 Task: Find a one-way flight from Kalispell to Rock Springs for 9 passengers in economy class on August 5, and apply relevant filters.
Action: Mouse moved to (287, 286)
Screenshot: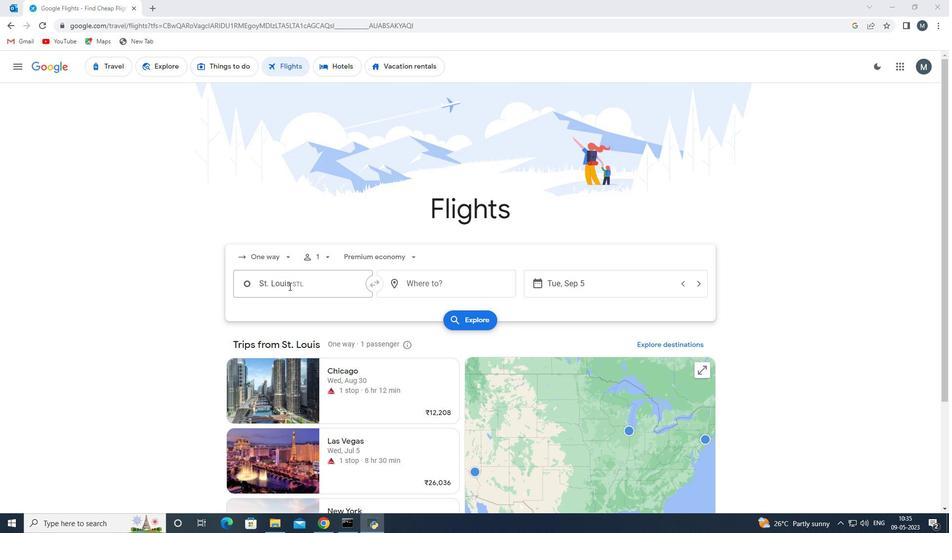 
Action: Mouse pressed left at (287, 286)
Screenshot: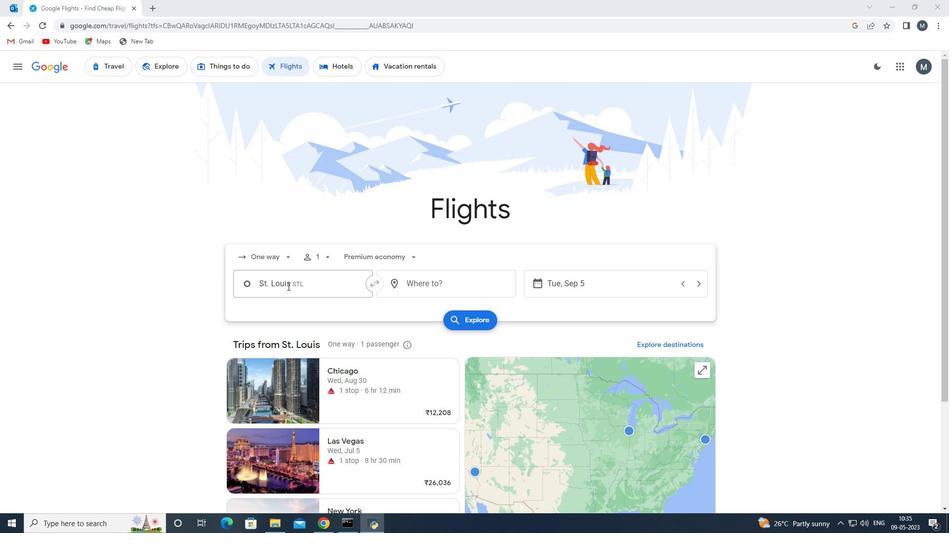 
Action: Mouse moved to (284, 263)
Screenshot: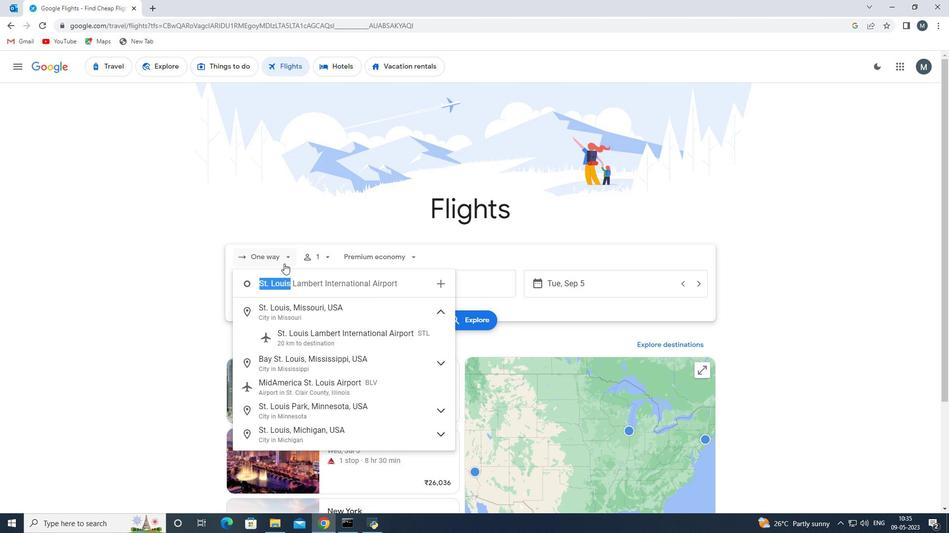 
Action: Mouse pressed left at (284, 263)
Screenshot: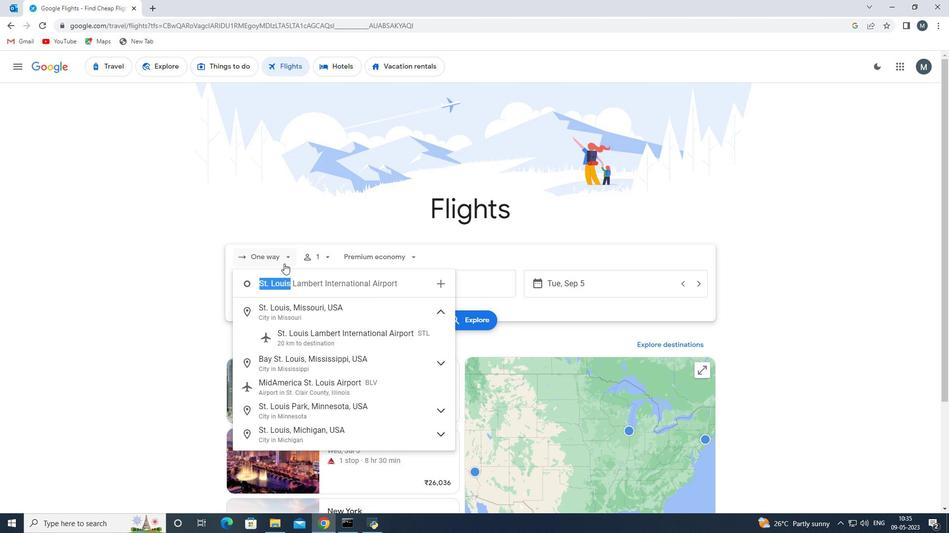 
Action: Mouse moved to (282, 306)
Screenshot: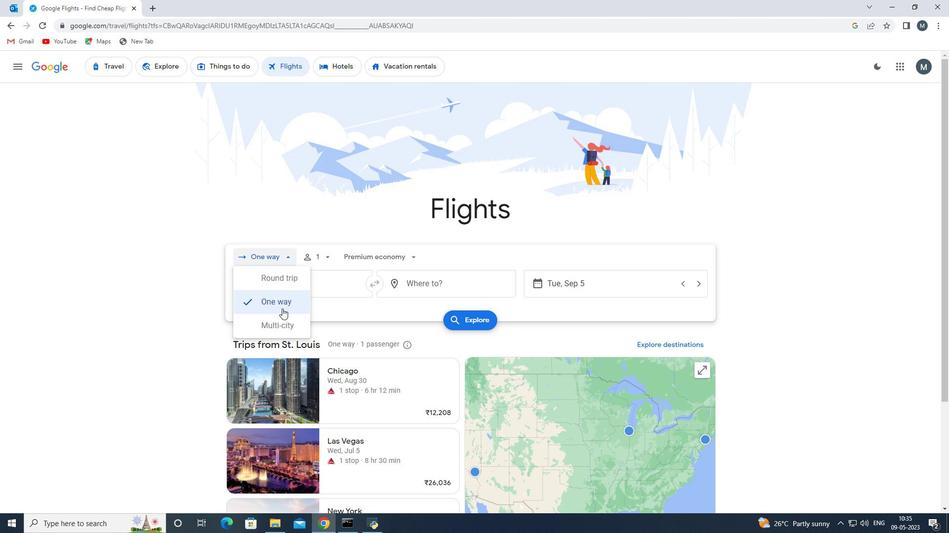 
Action: Mouse pressed left at (282, 306)
Screenshot: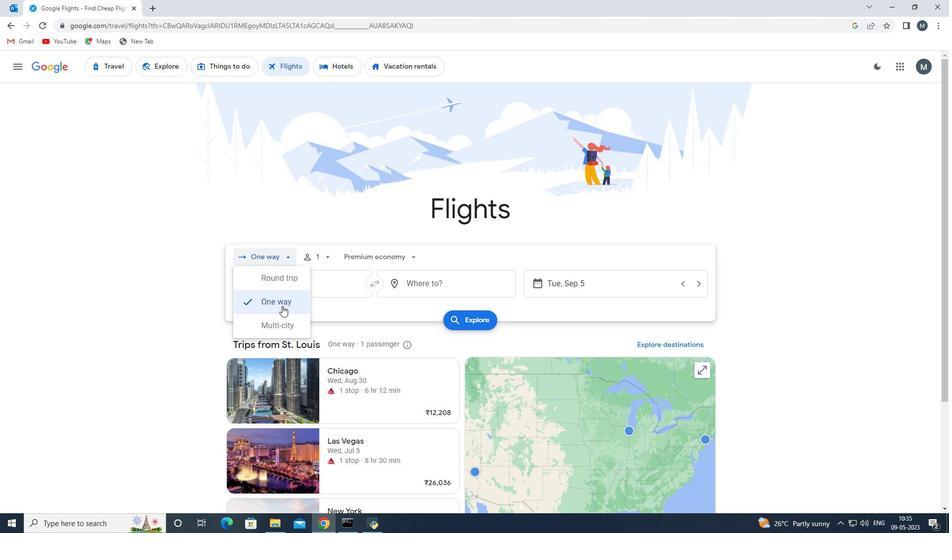 
Action: Mouse moved to (327, 255)
Screenshot: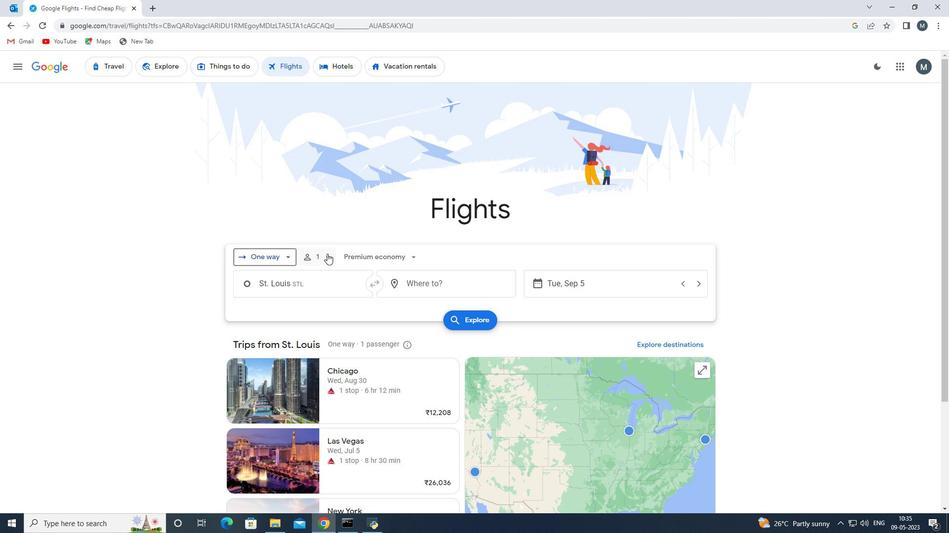 
Action: Mouse pressed left at (327, 255)
Screenshot: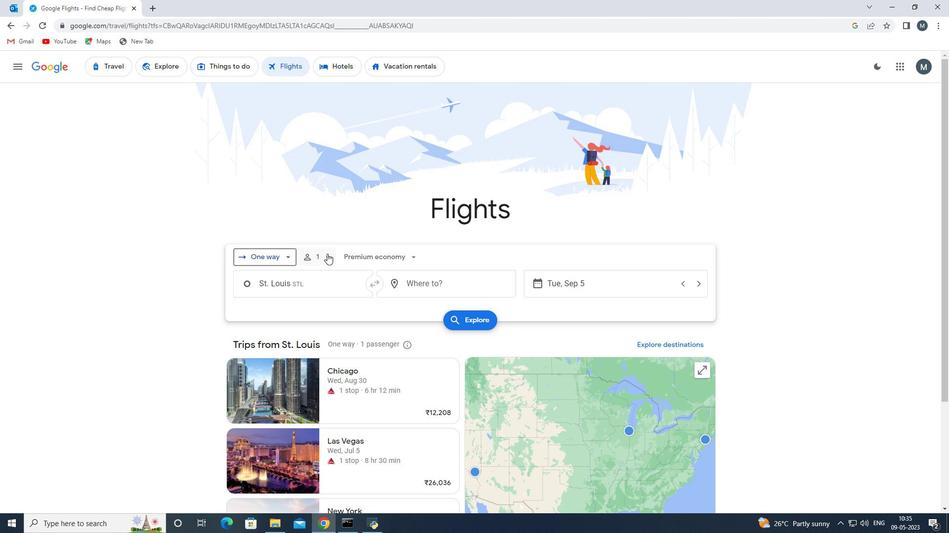 
Action: Mouse moved to (409, 283)
Screenshot: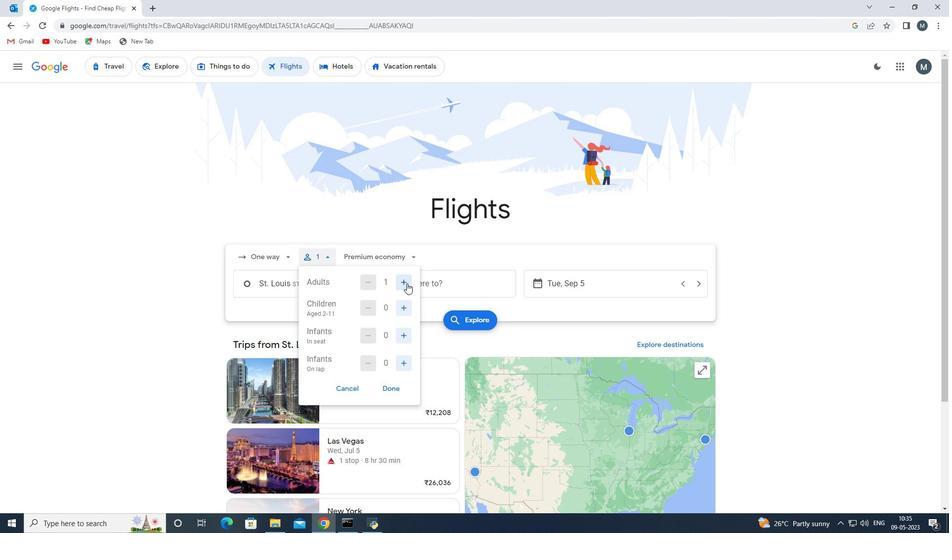 
Action: Mouse pressed left at (409, 283)
Screenshot: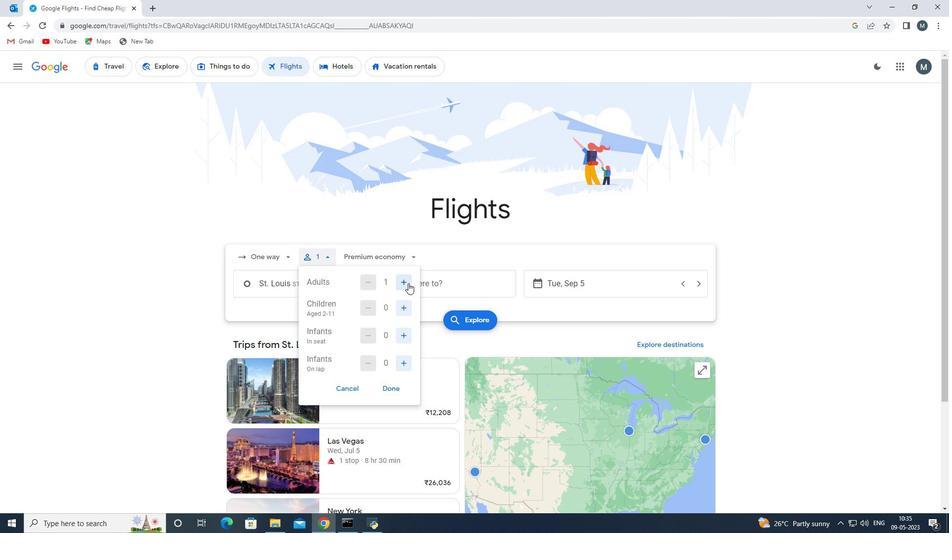 
Action: Mouse pressed left at (409, 283)
Screenshot: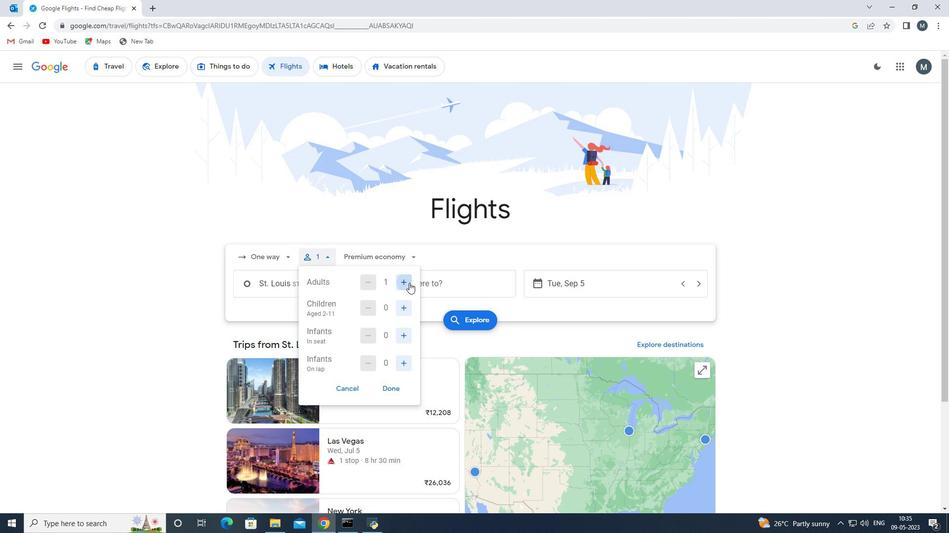 
Action: Mouse pressed left at (409, 283)
Screenshot: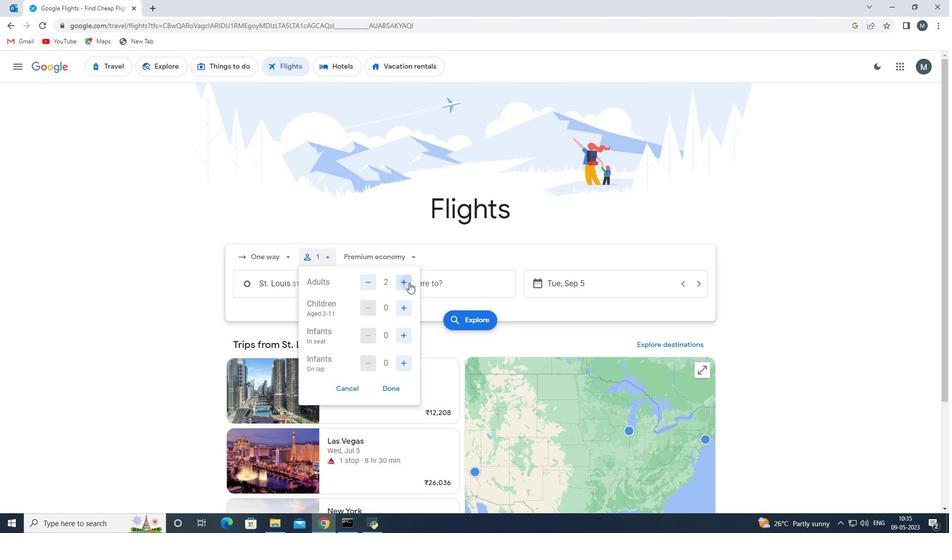 
Action: Mouse moved to (409, 283)
Screenshot: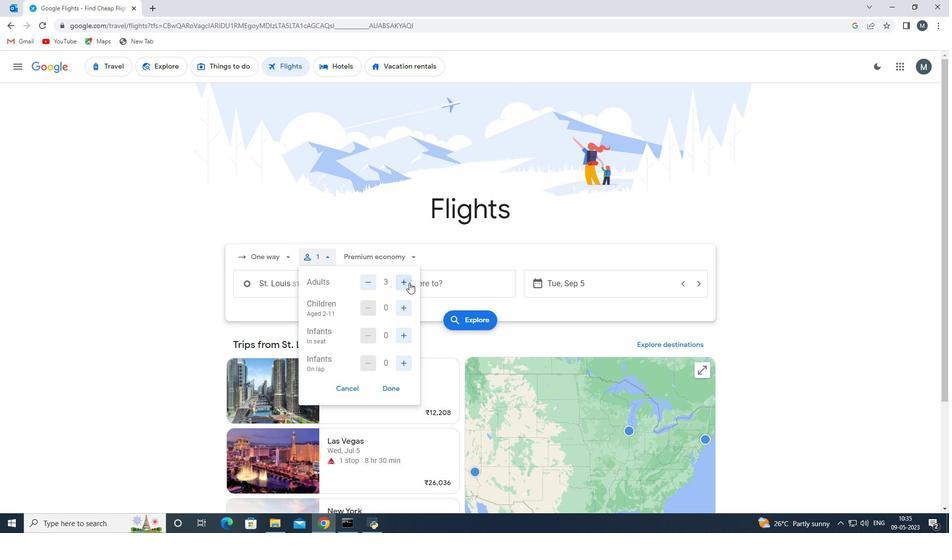 
Action: Mouse pressed left at (409, 283)
Screenshot: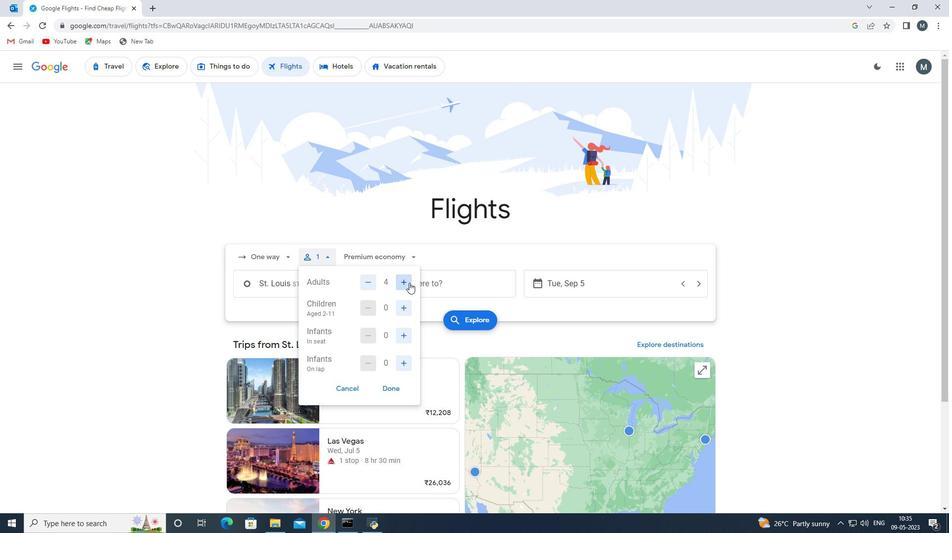 
Action: Mouse moved to (404, 307)
Screenshot: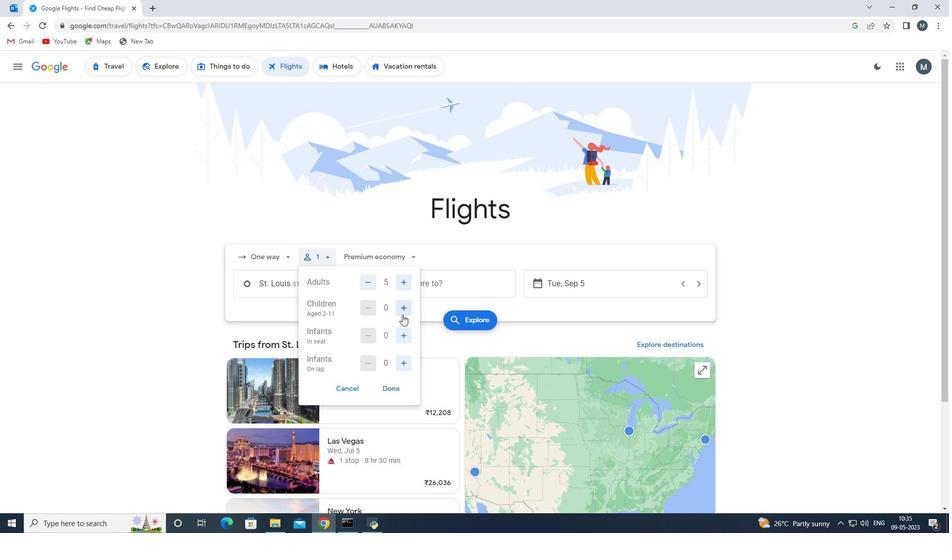 
Action: Mouse pressed left at (404, 307)
Screenshot: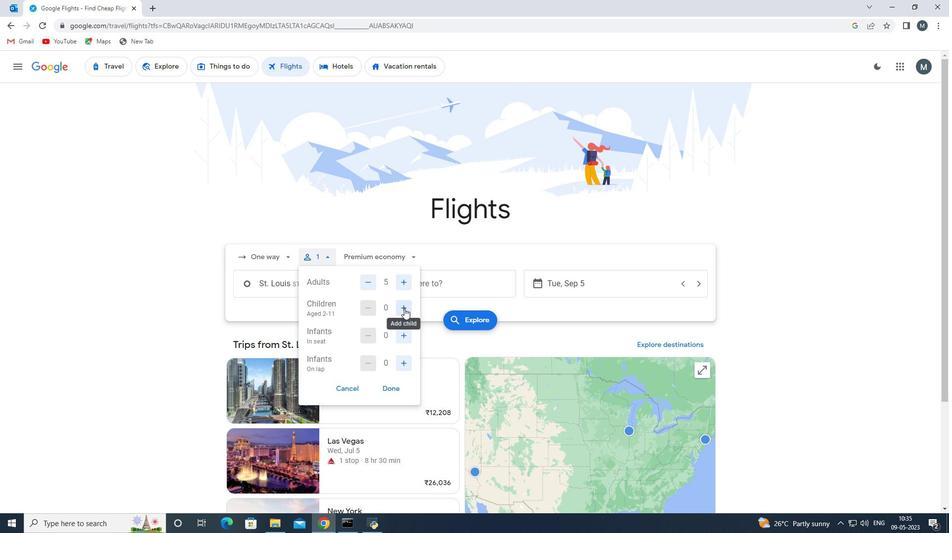 
Action: Mouse pressed left at (404, 307)
Screenshot: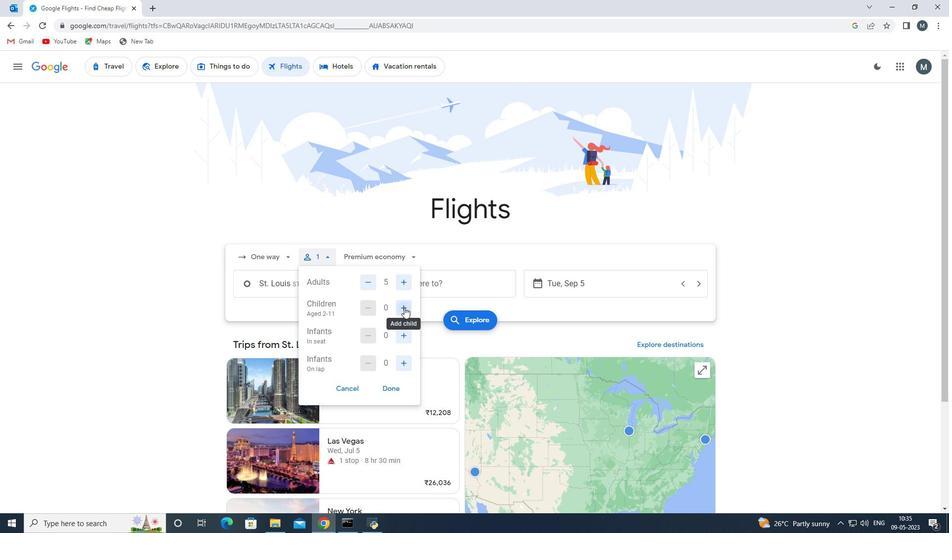 
Action: Mouse moved to (405, 333)
Screenshot: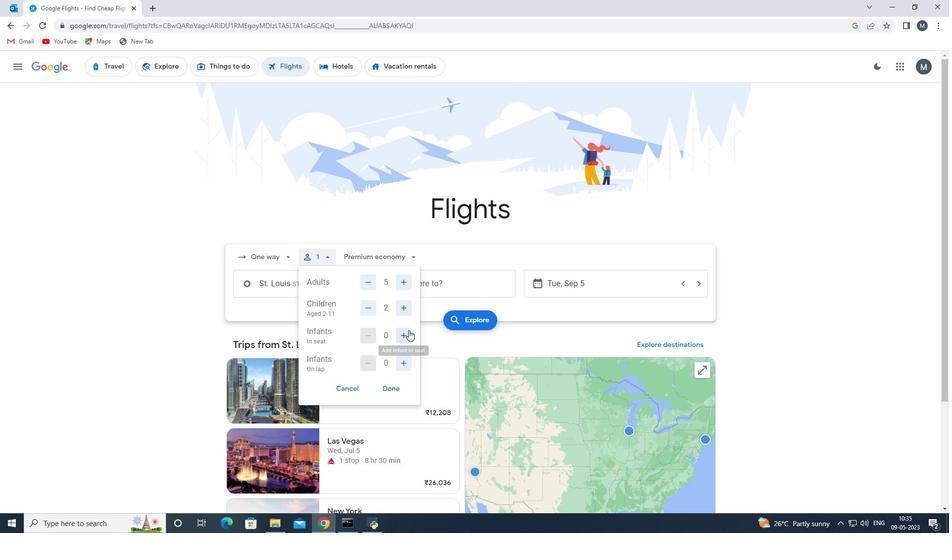 
Action: Mouse pressed left at (405, 333)
Screenshot: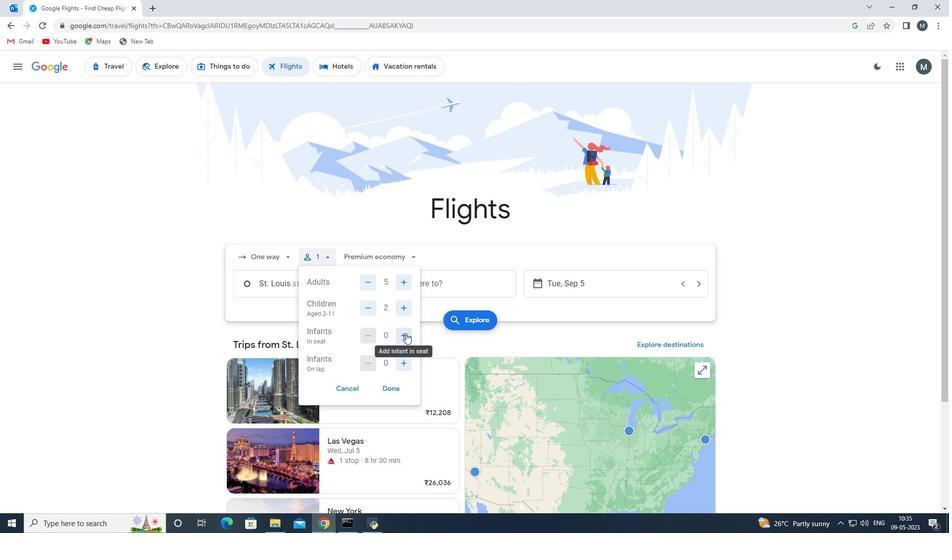 
Action: Mouse moved to (400, 364)
Screenshot: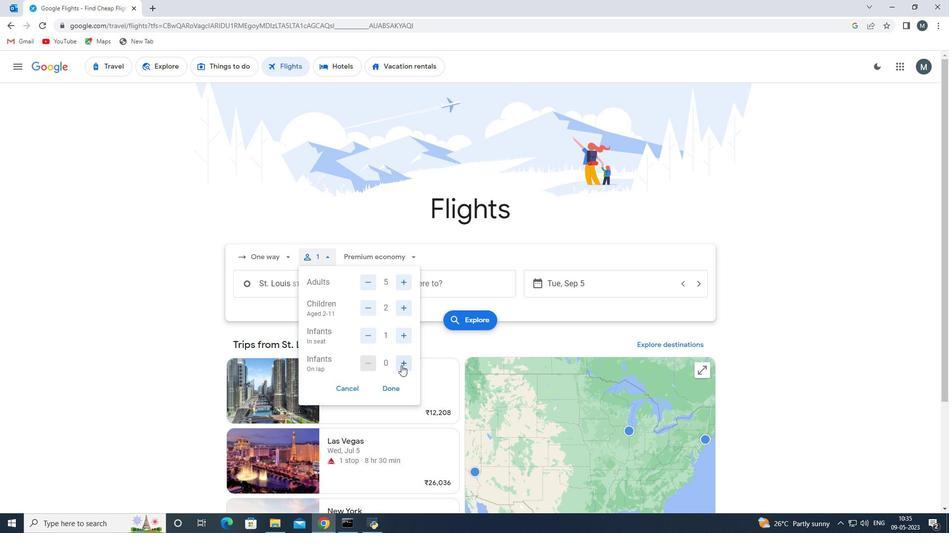 
Action: Mouse pressed left at (400, 364)
Screenshot: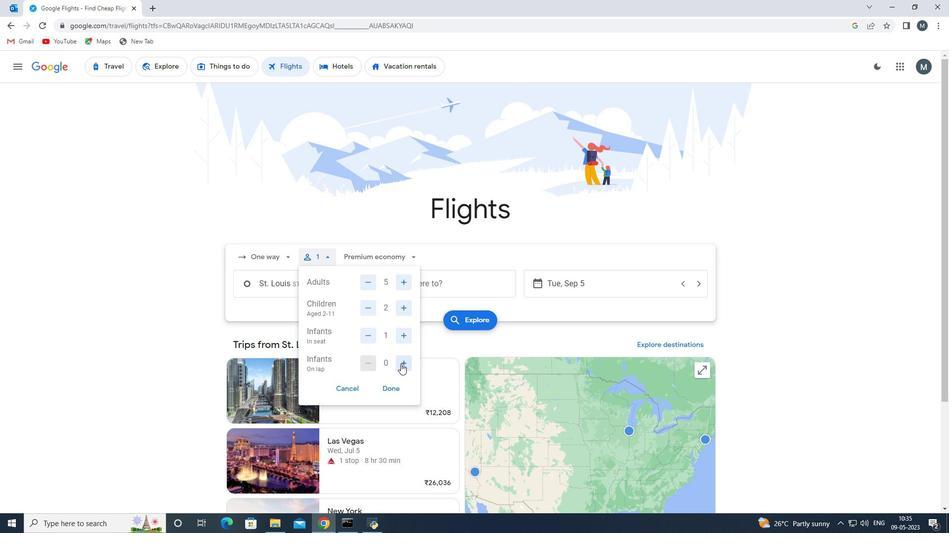 
Action: Mouse moved to (394, 386)
Screenshot: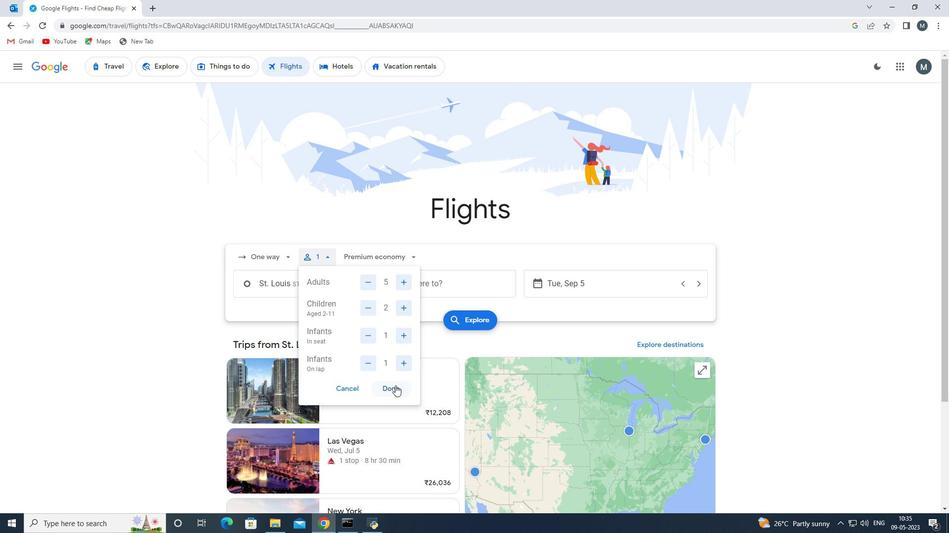 
Action: Mouse pressed left at (394, 386)
Screenshot: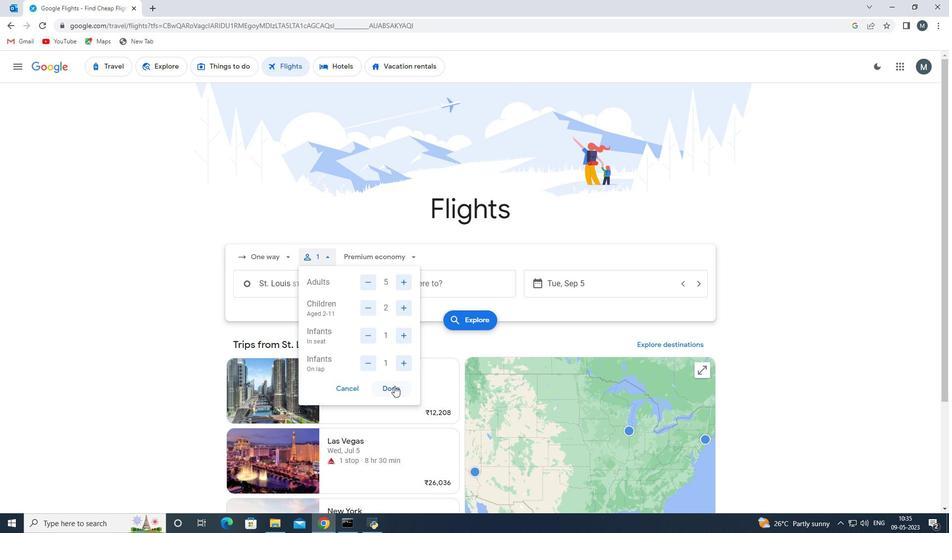 
Action: Mouse moved to (382, 253)
Screenshot: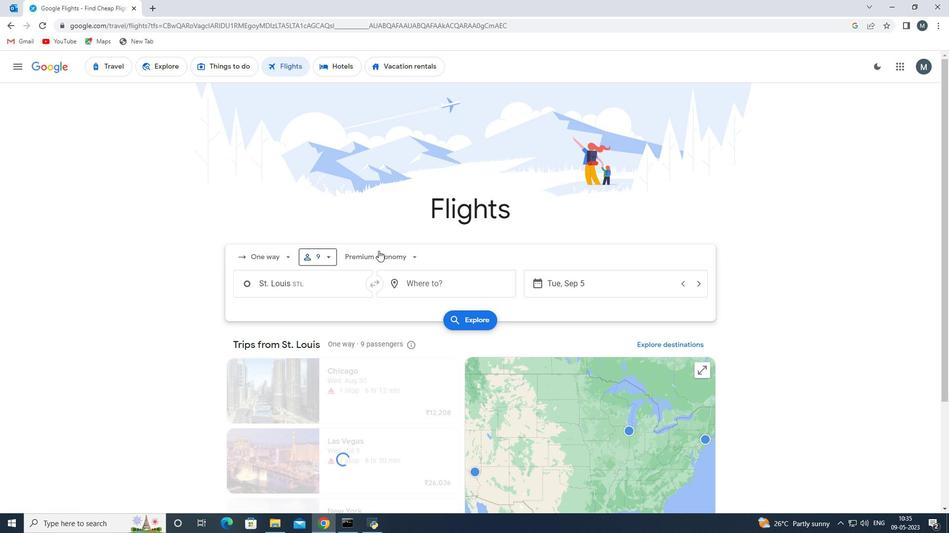
Action: Mouse pressed left at (382, 253)
Screenshot: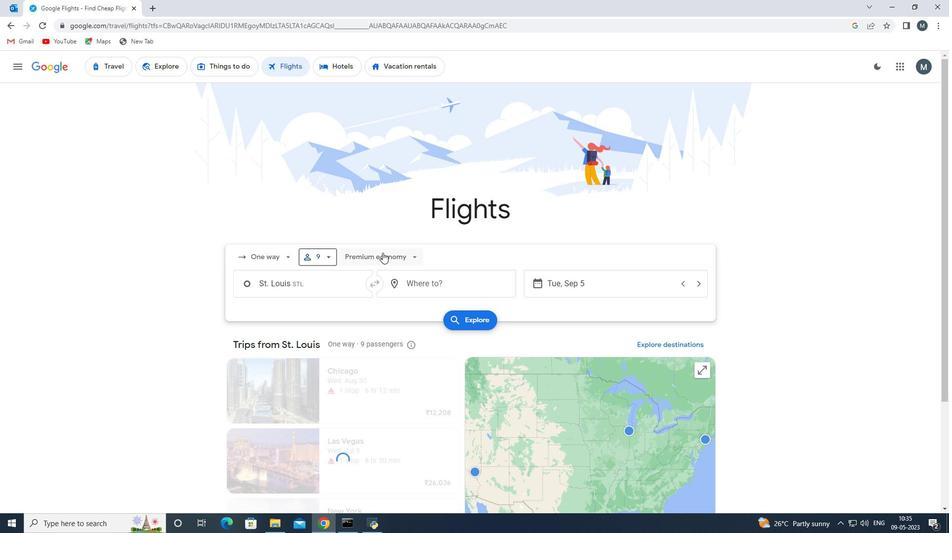 
Action: Mouse moved to (389, 281)
Screenshot: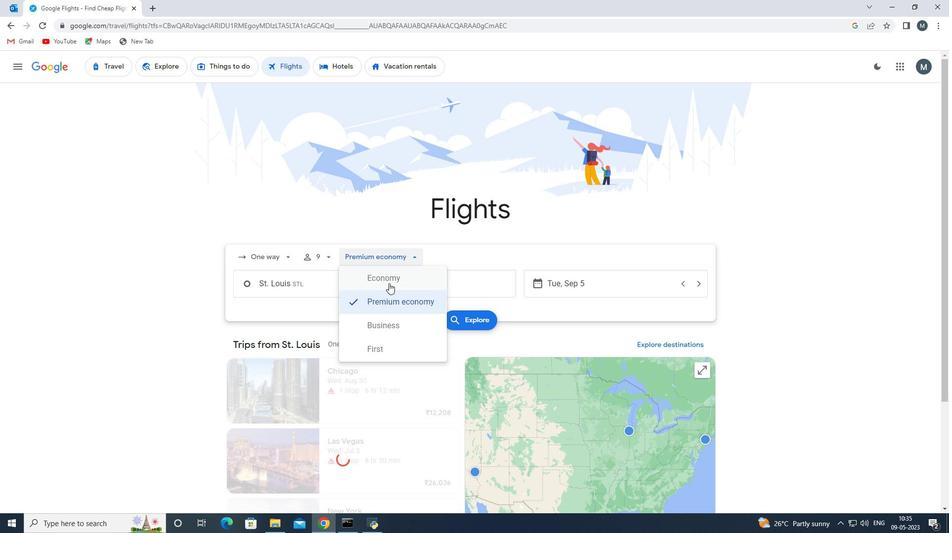 
Action: Mouse pressed left at (389, 281)
Screenshot: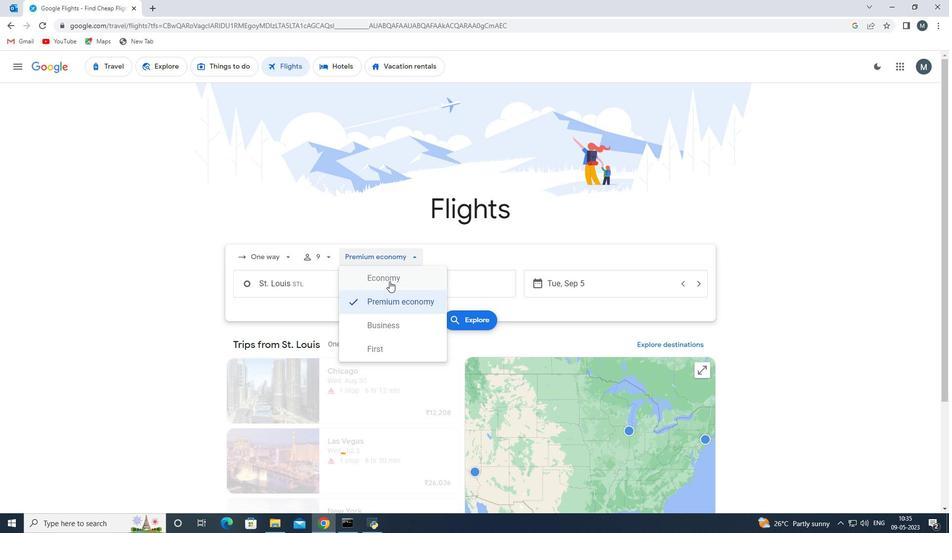 
Action: Mouse moved to (293, 292)
Screenshot: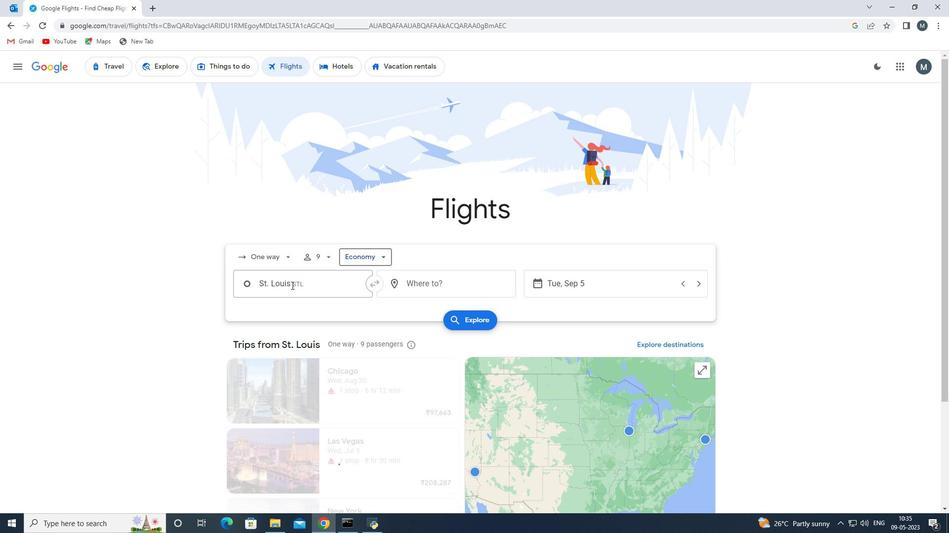
Action: Mouse pressed left at (293, 292)
Screenshot: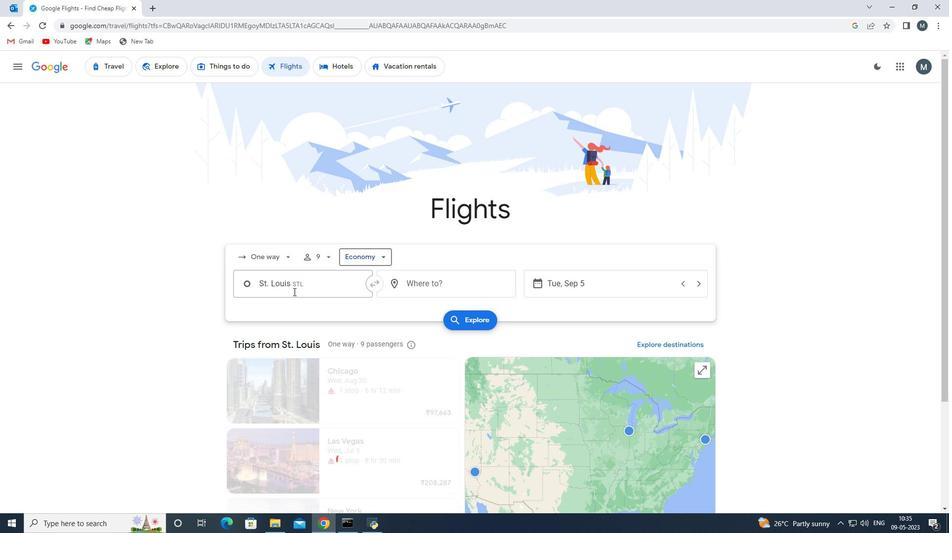 
Action: Mouse moved to (295, 291)
Screenshot: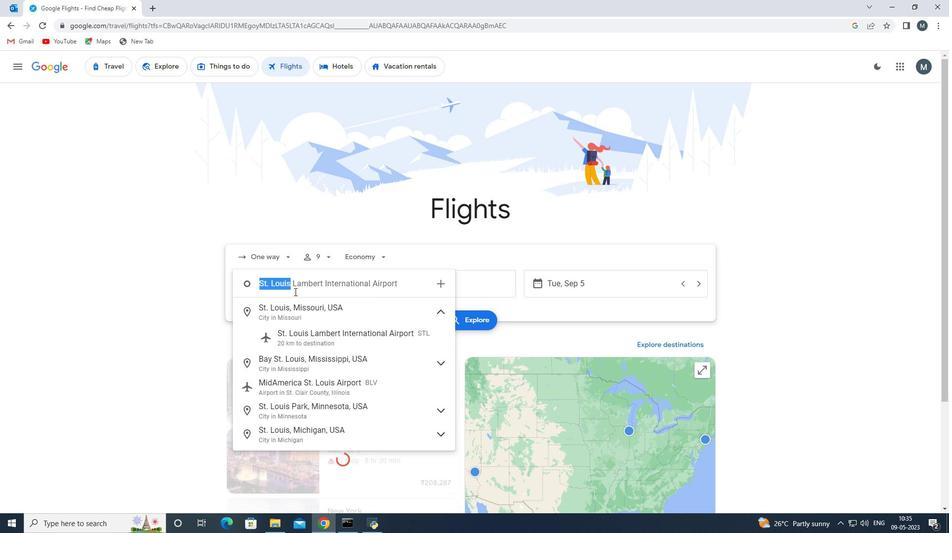 
Action: Key pressed glacier<Key.space>par
Screenshot: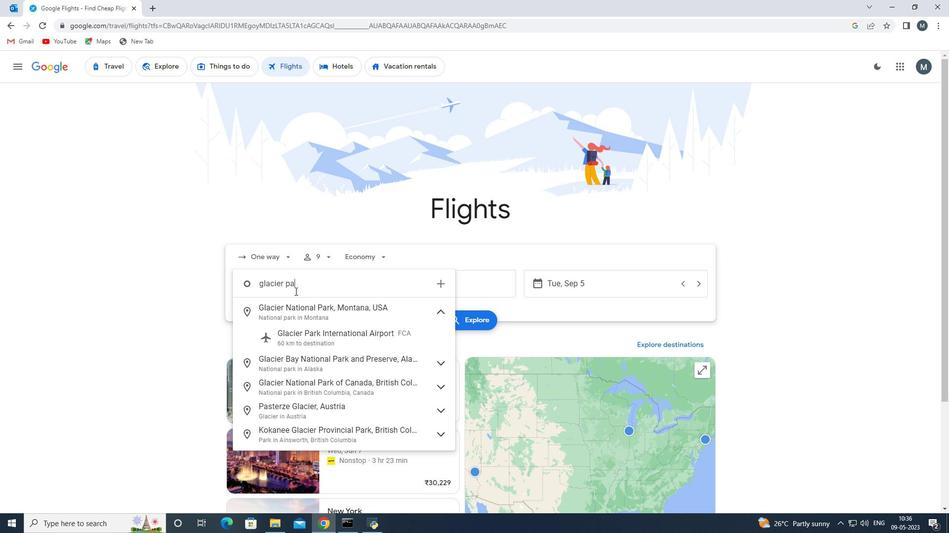 
Action: Mouse moved to (353, 338)
Screenshot: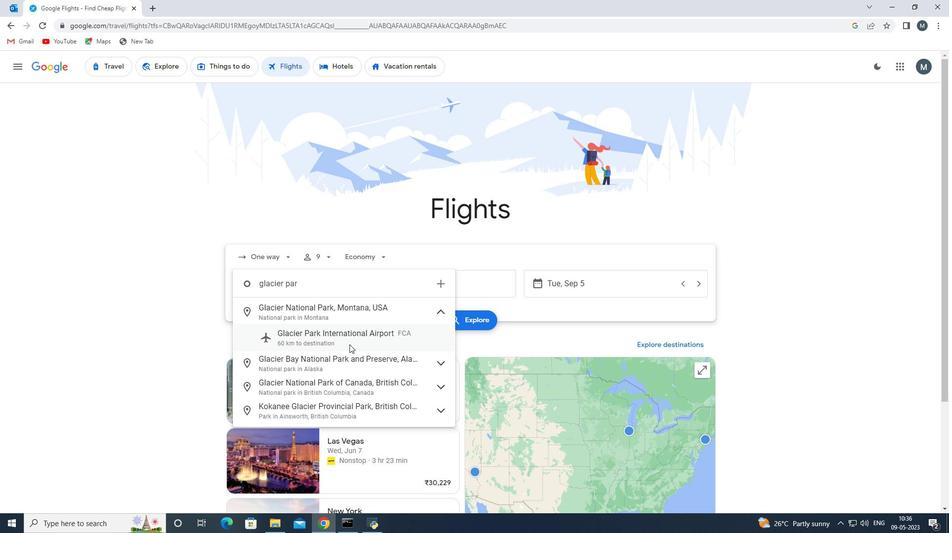 
Action: Mouse pressed left at (353, 338)
Screenshot: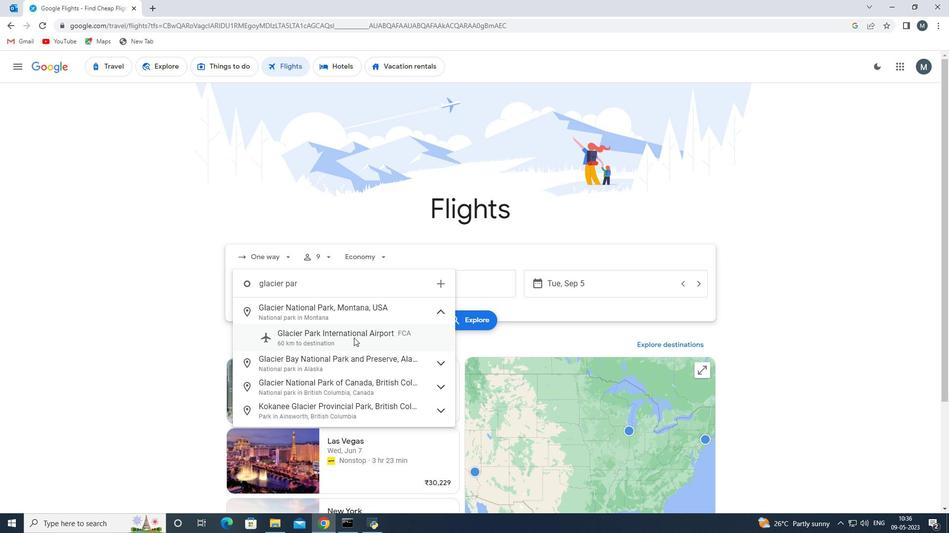 
Action: Mouse moved to (421, 286)
Screenshot: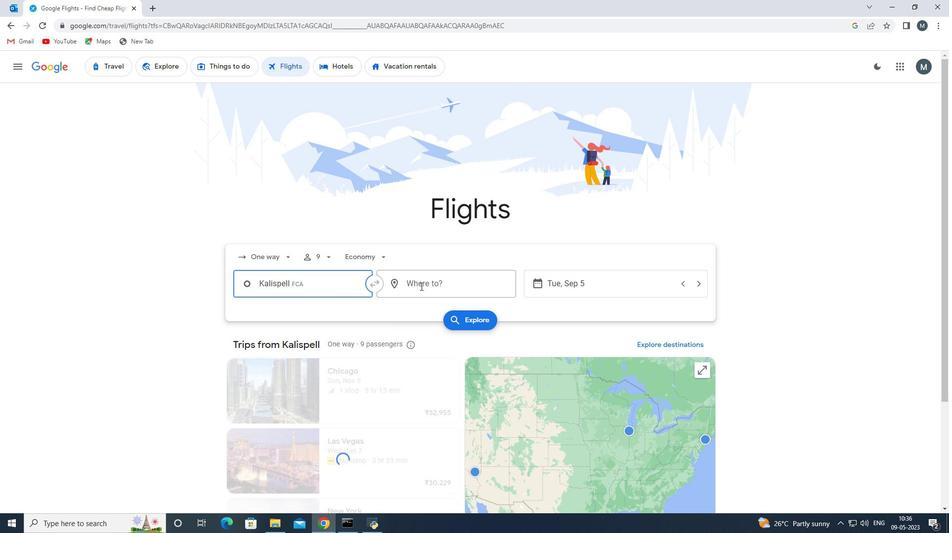 
Action: Mouse pressed left at (421, 286)
Screenshot: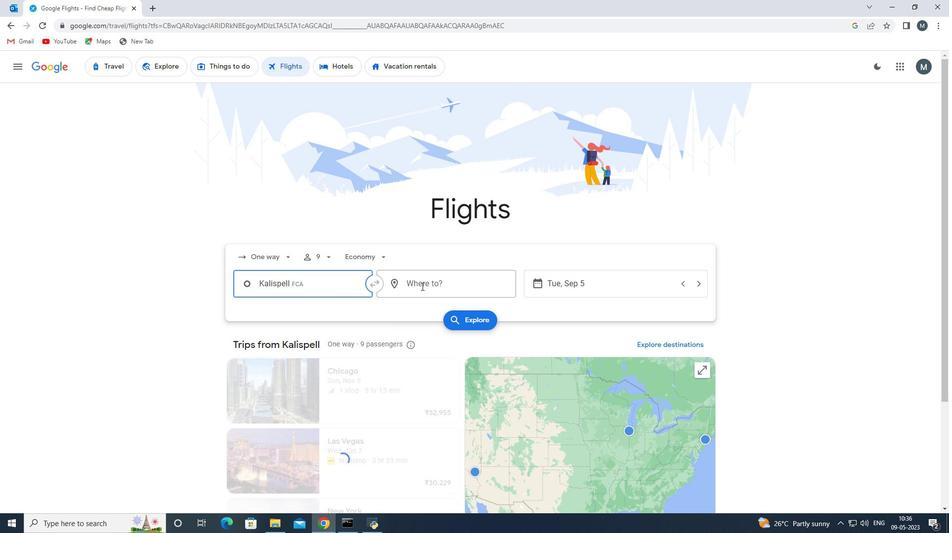 
Action: Mouse moved to (423, 286)
Screenshot: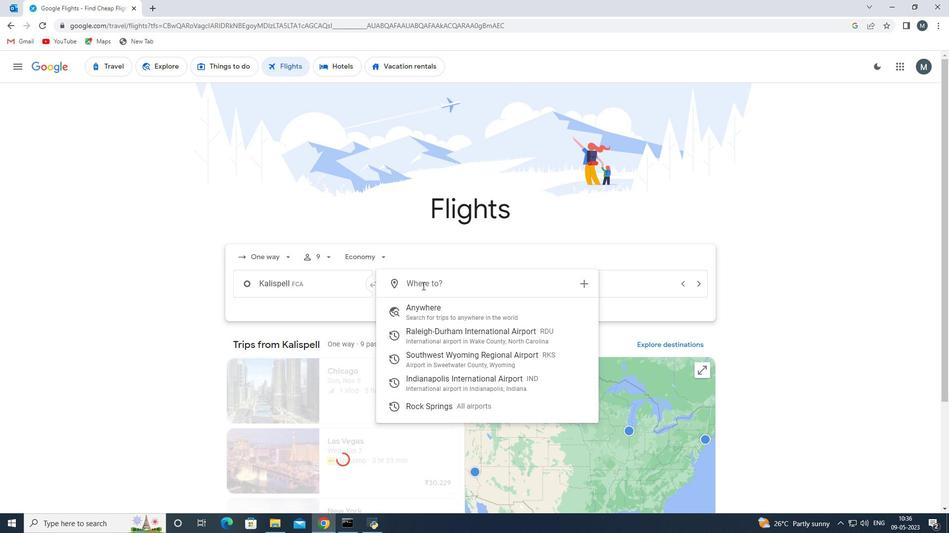 
Action: Key pressed rks
Screenshot: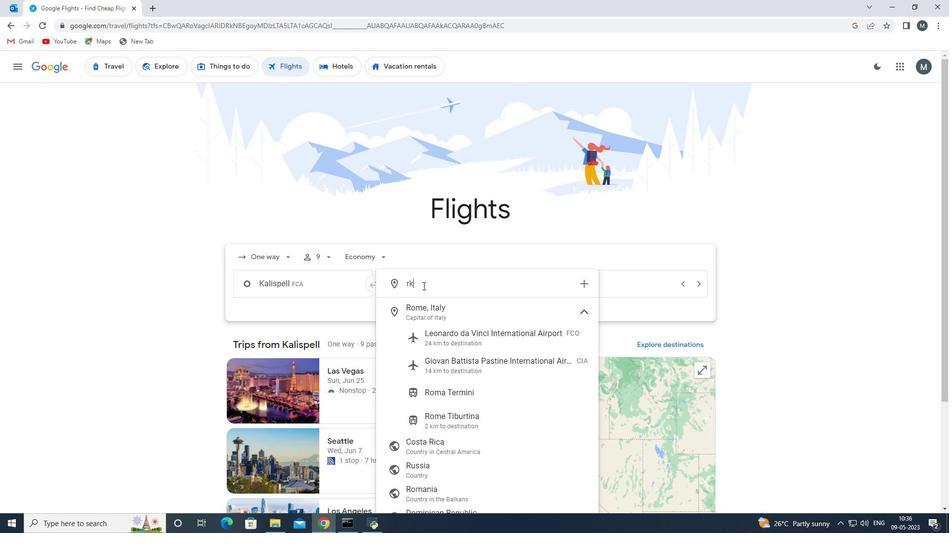
Action: Mouse moved to (453, 322)
Screenshot: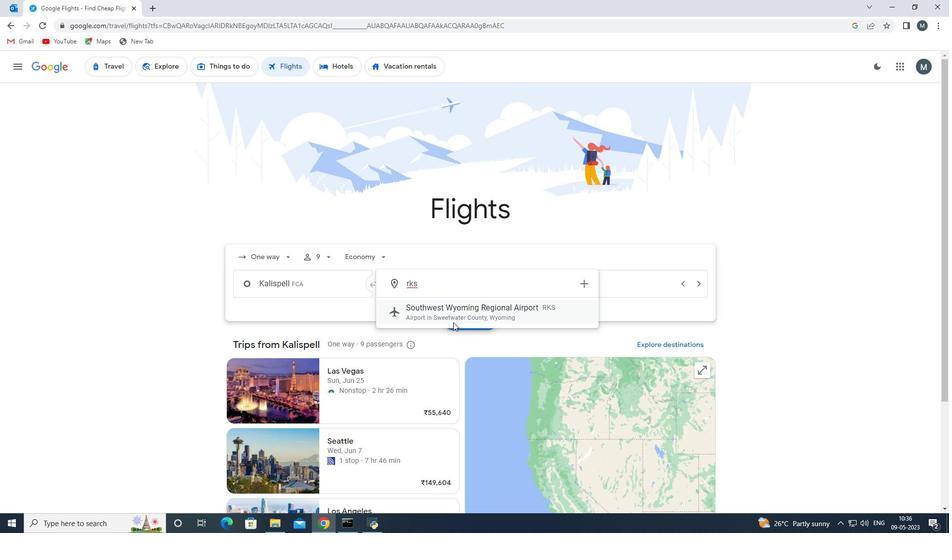 
Action: Mouse pressed left at (453, 322)
Screenshot: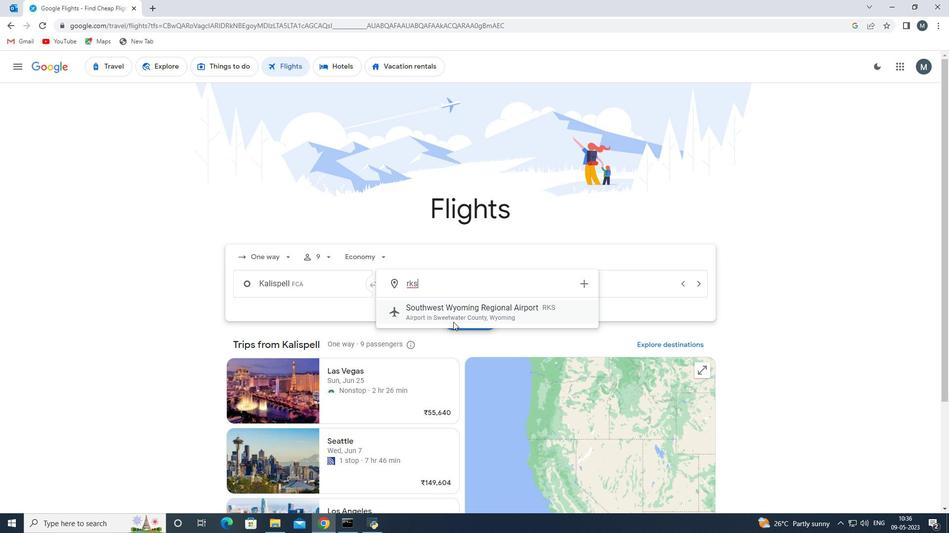 
Action: Mouse moved to (563, 284)
Screenshot: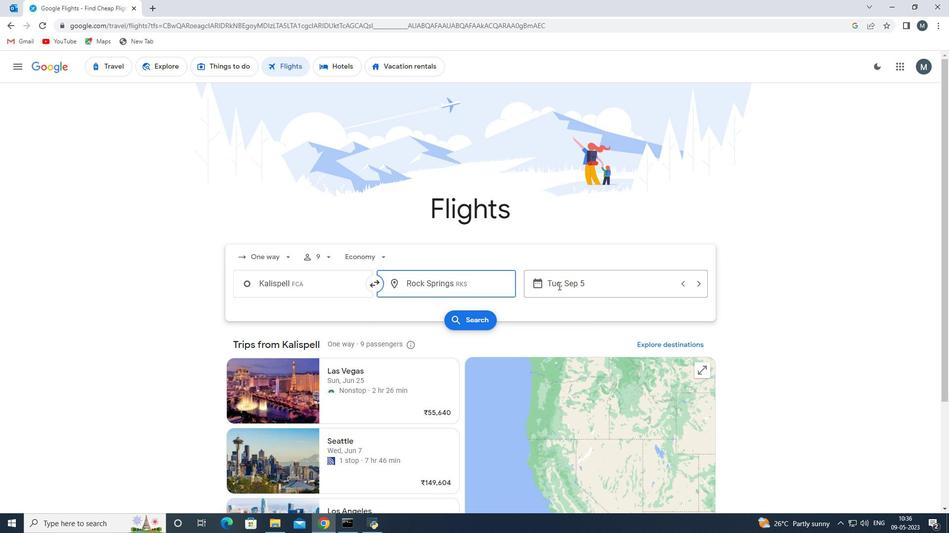 
Action: Mouse pressed left at (563, 284)
Screenshot: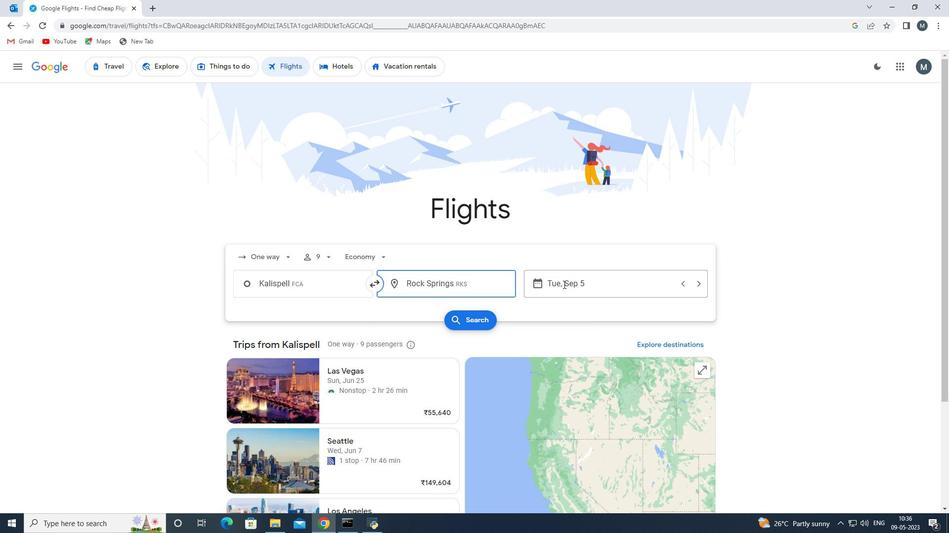 
Action: Mouse moved to (326, 377)
Screenshot: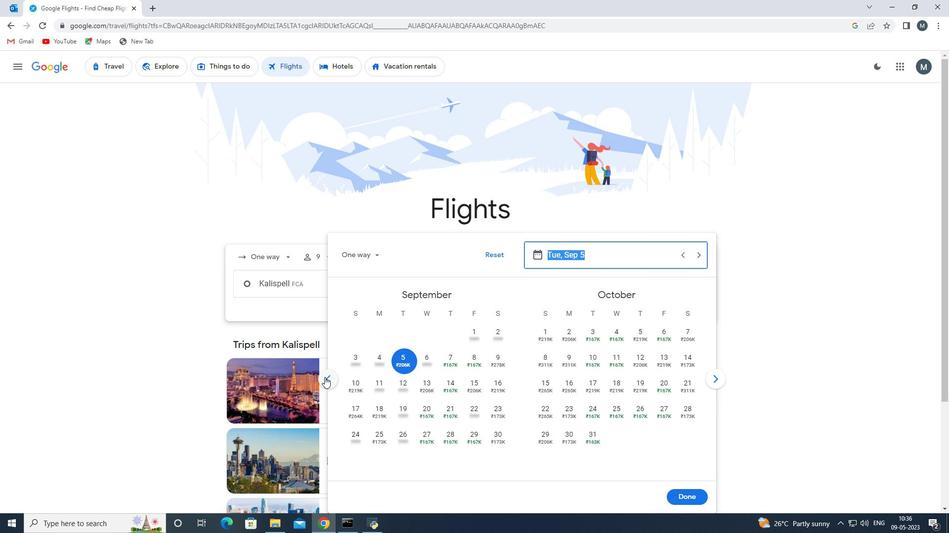 
Action: Mouse pressed left at (326, 377)
Screenshot: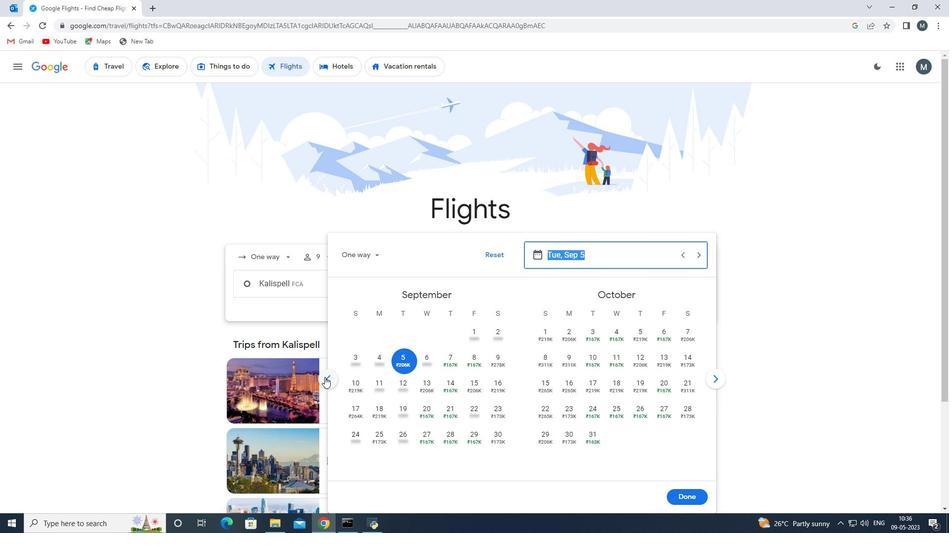 
Action: Mouse moved to (493, 337)
Screenshot: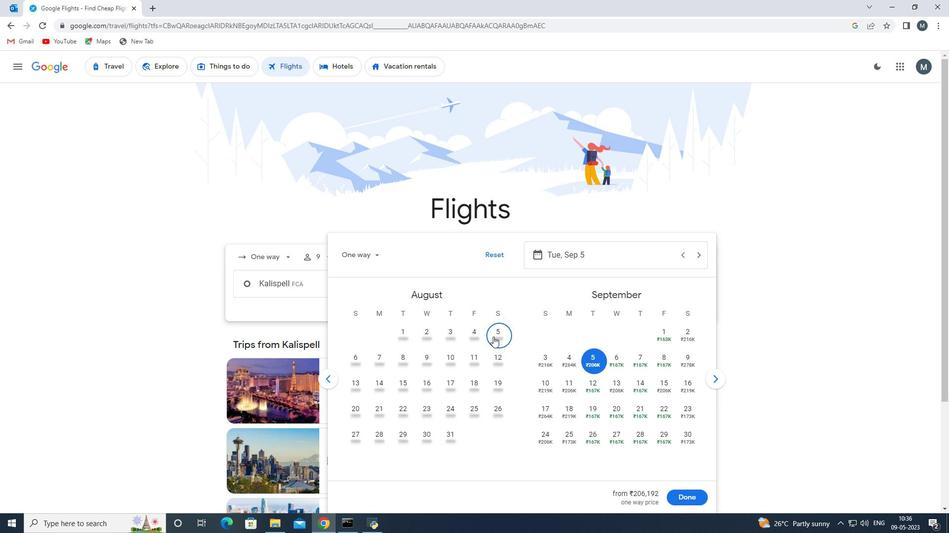 
Action: Mouse pressed left at (493, 337)
Screenshot: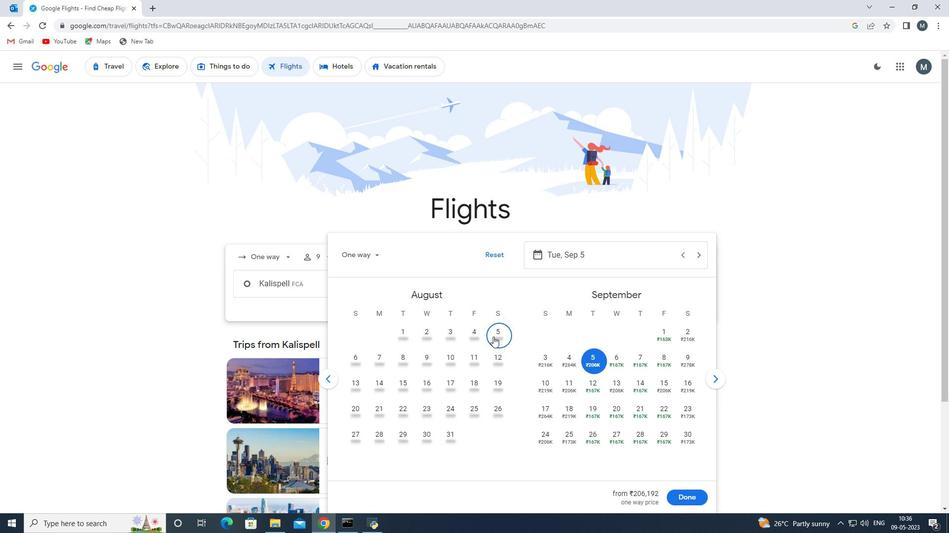 
Action: Mouse moved to (675, 499)
Screenshot: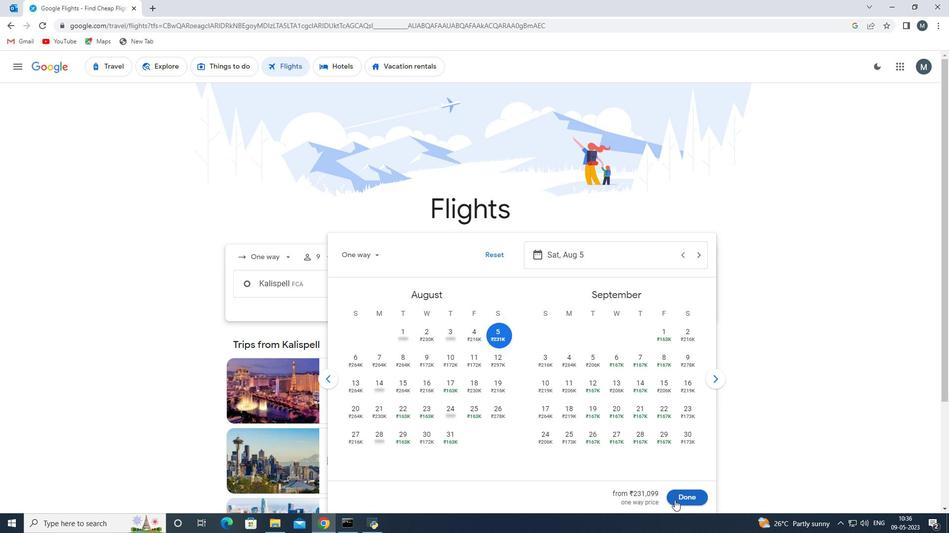 
Action: Mouse pressed left at (675, 499)
Screenshot: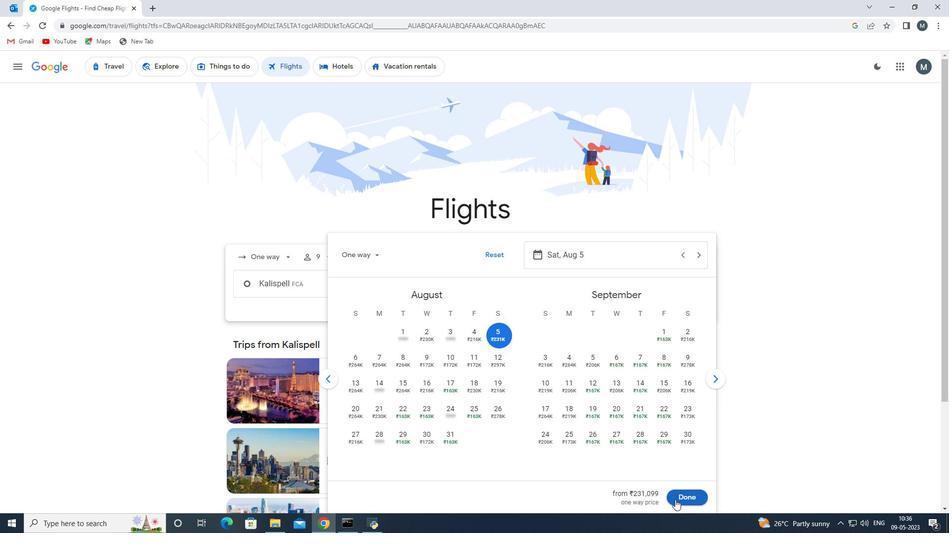 
Action: Mouse moved to (478, 321)
Screenshot: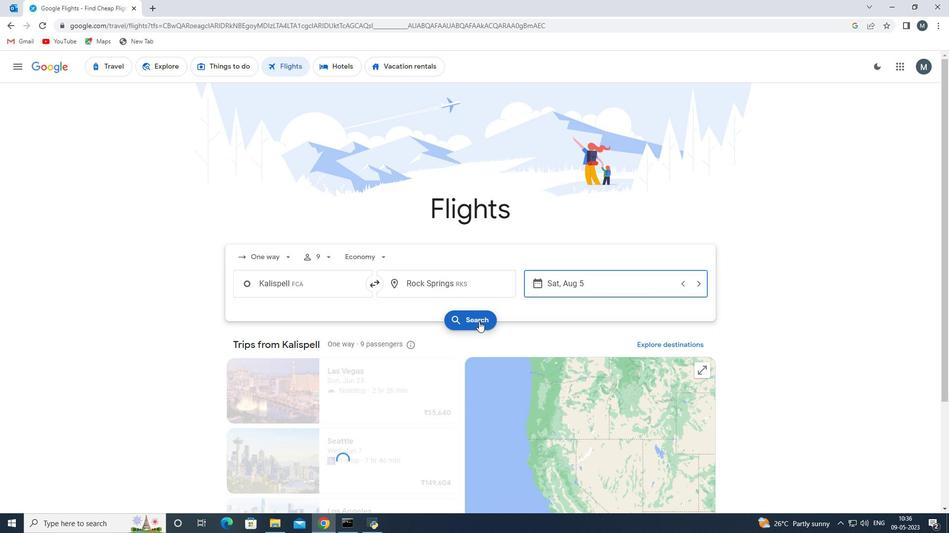 
Action: Mouse pressed left at (478, 321)
Screenshot: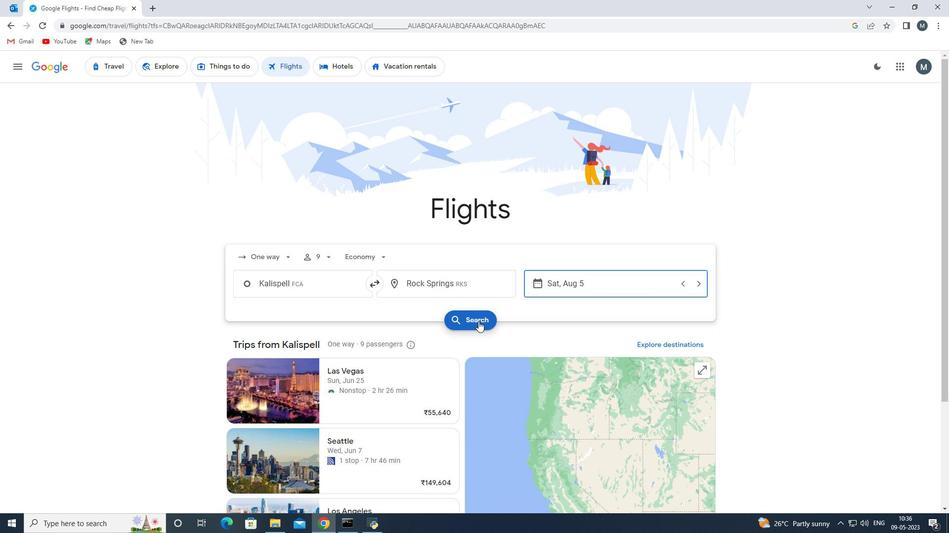 
Action: Mouse moved to (249, 162)
Screenshot: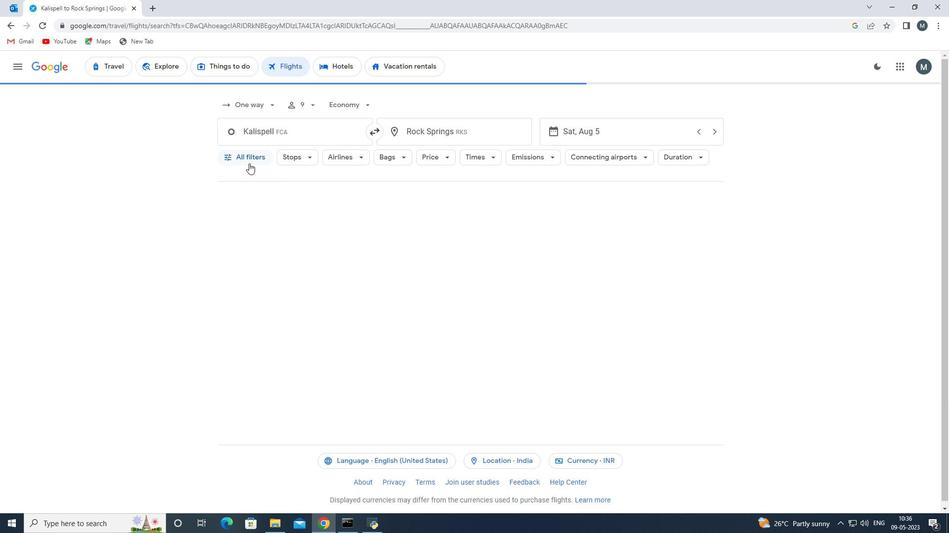
Action: Mouse pressed left at (249, 162)
Screenshot: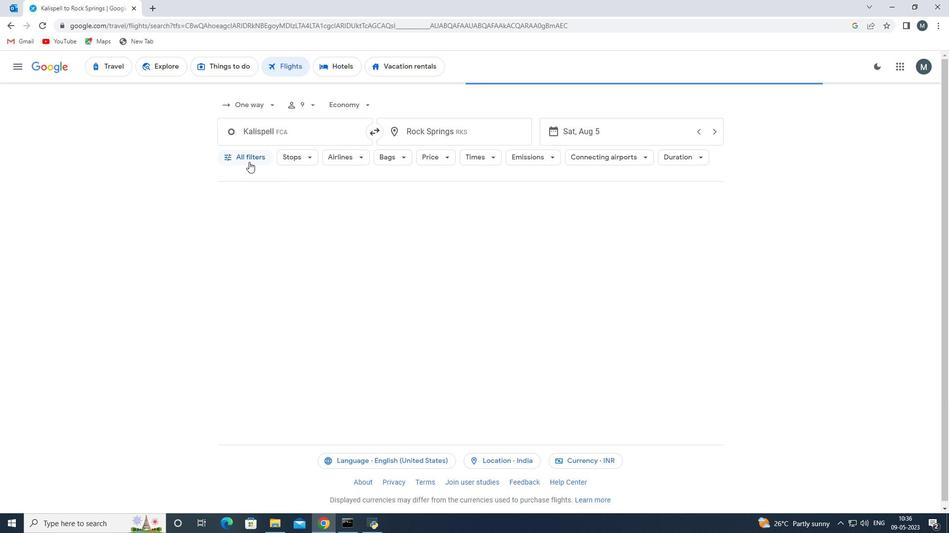 
Action: Mouse moved to (305, 254)
Screenshot: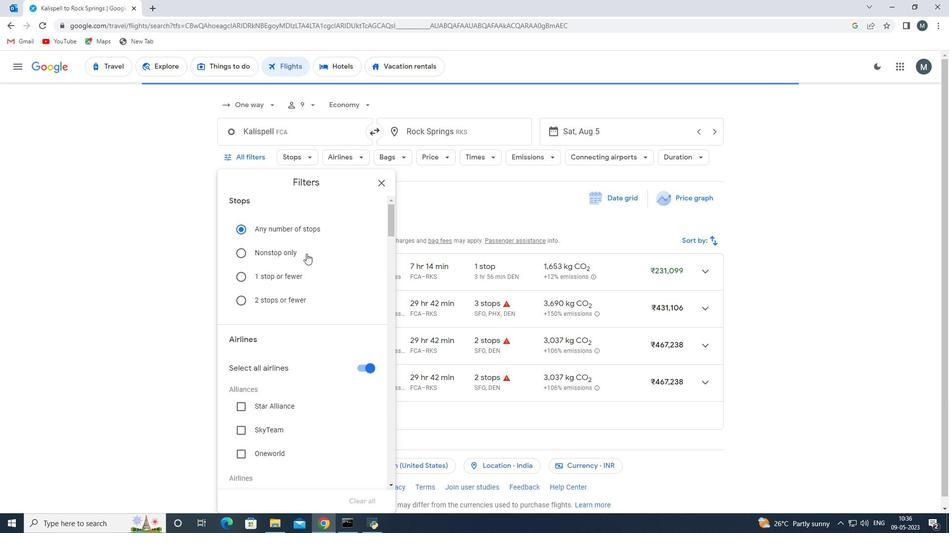 
Action: Mouse scrolled (305, 253) with delta (0, 0)
Screenshot: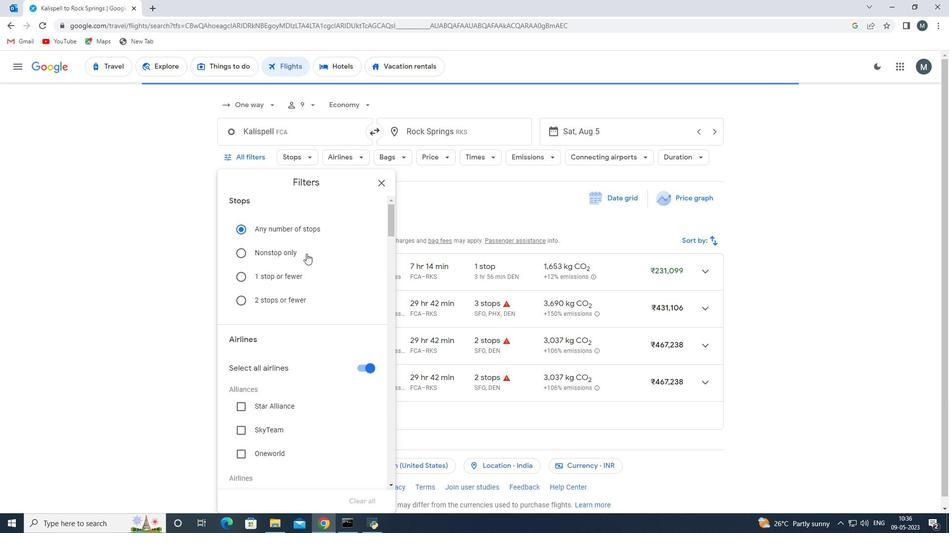 
Action: Mouse moved to (305, 254)
Screenshot: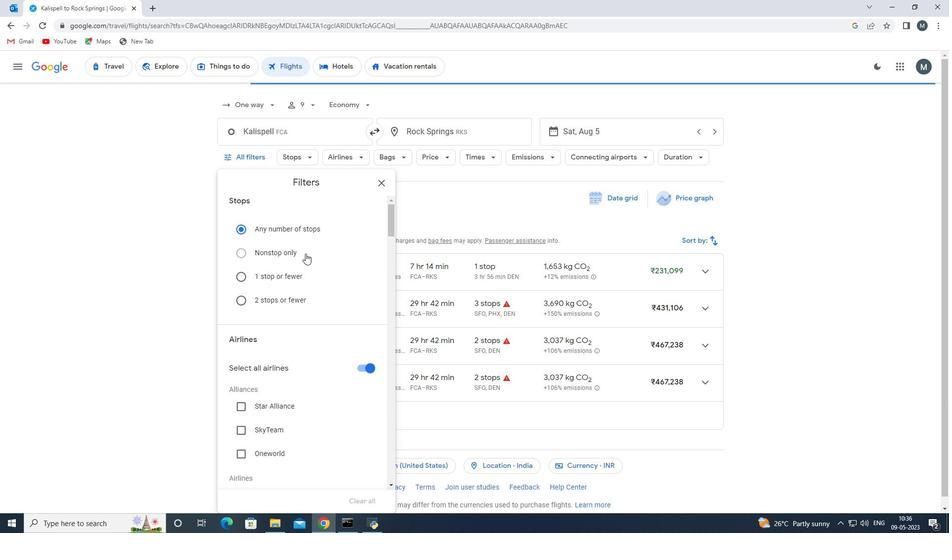 
Action: Mouse scrolled (305, 253) with delta (0, 0)
Screenshot: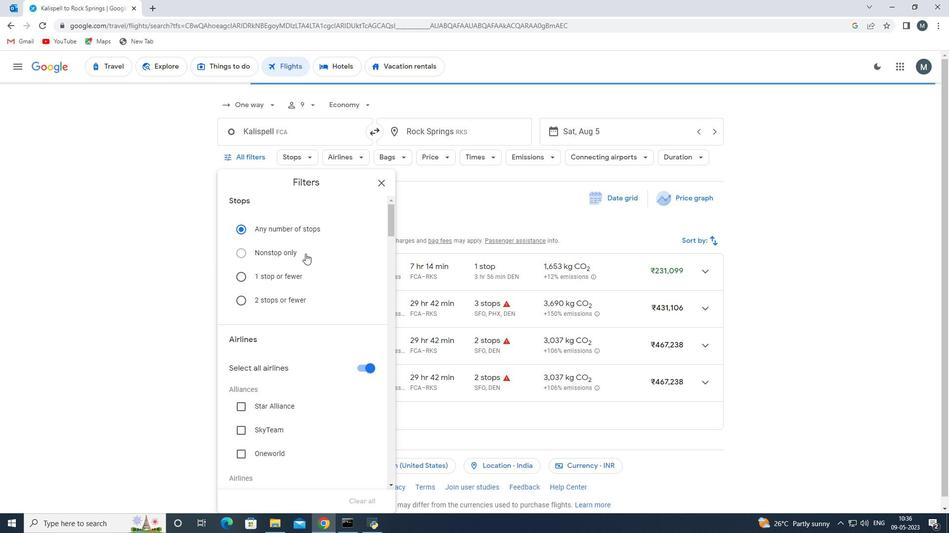 
Action: Mouse moved to (361, 268)
Screenshot: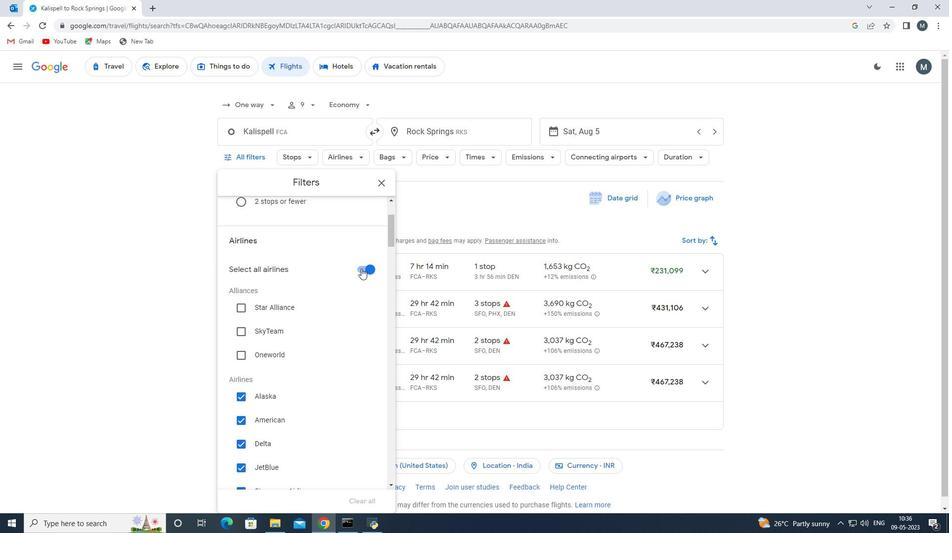 
Action: Mouse pressed left at (361, 268)
Screenshot: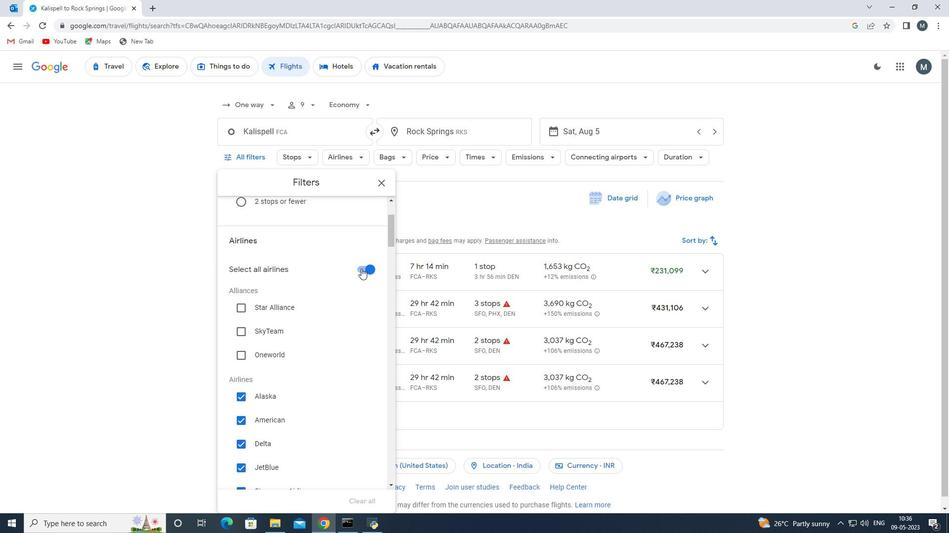 
Action: Mouse moved to (302, 281)
Screenshot: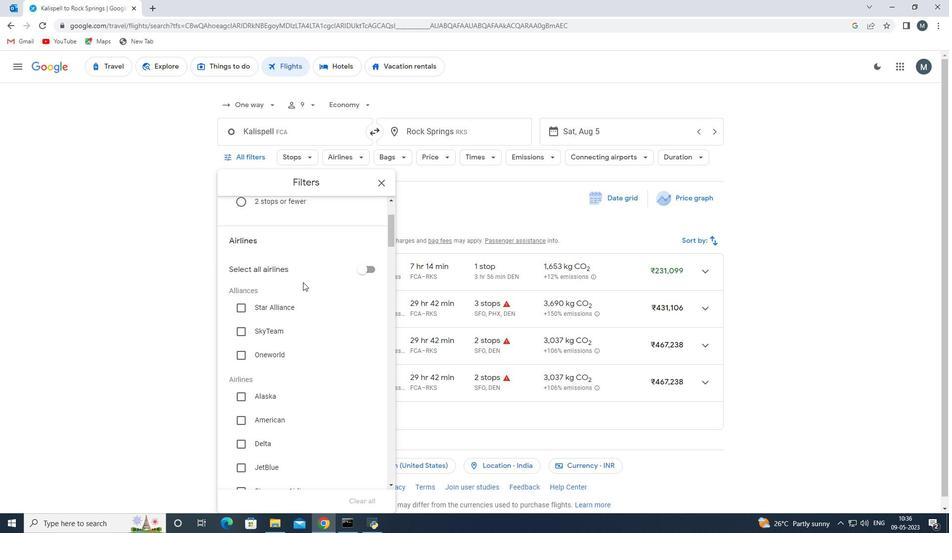 
Action: Mouse scrolled (302, 280) with delta (0, 0)
Screenshot: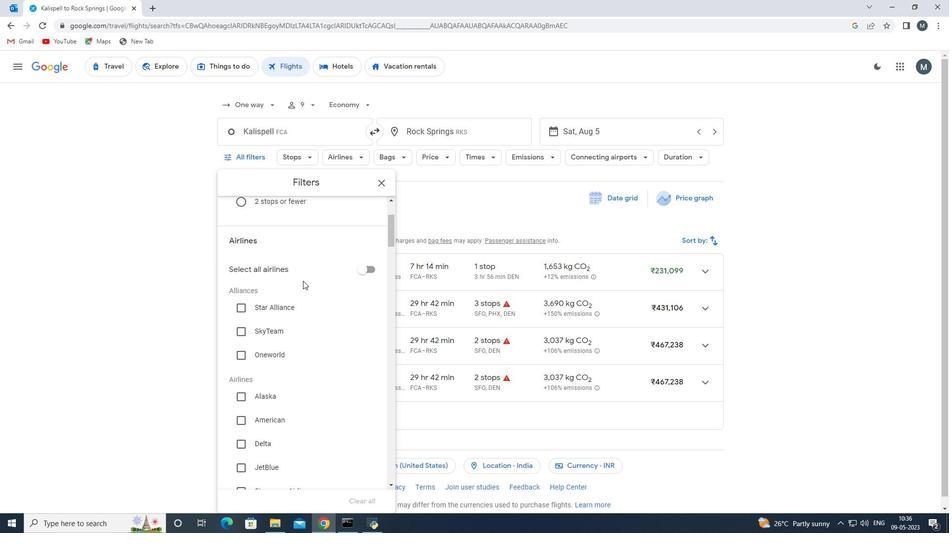 
Action: Mouse moved to (302, 278)
Screenshot: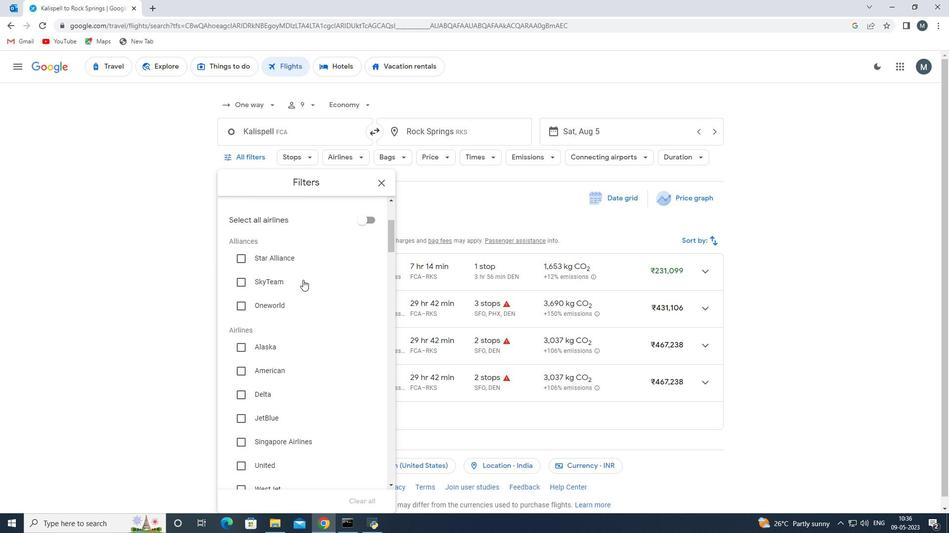 
Action: Mouse scrolled (302, 278) with delta (0, 0)
Screenshot: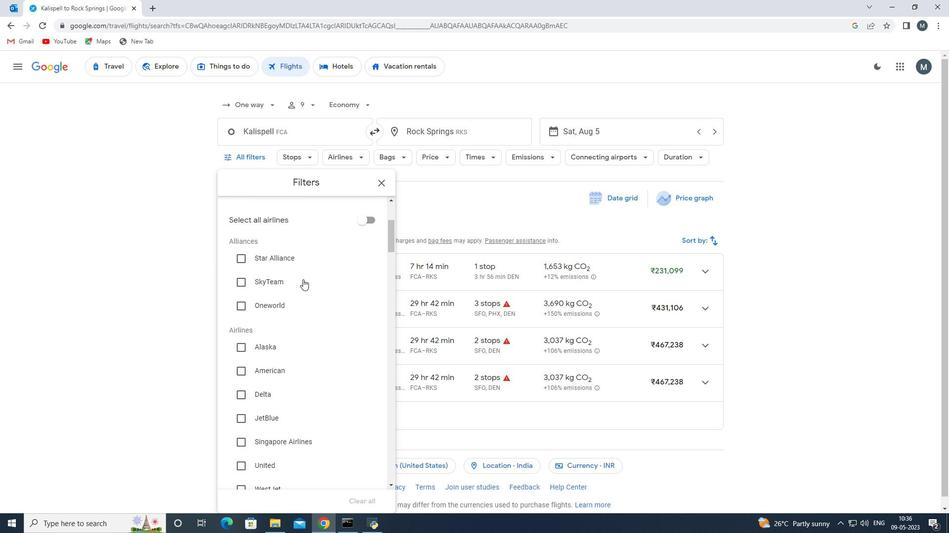 
Action: Mouse moved to (302, 278)
Screenshot: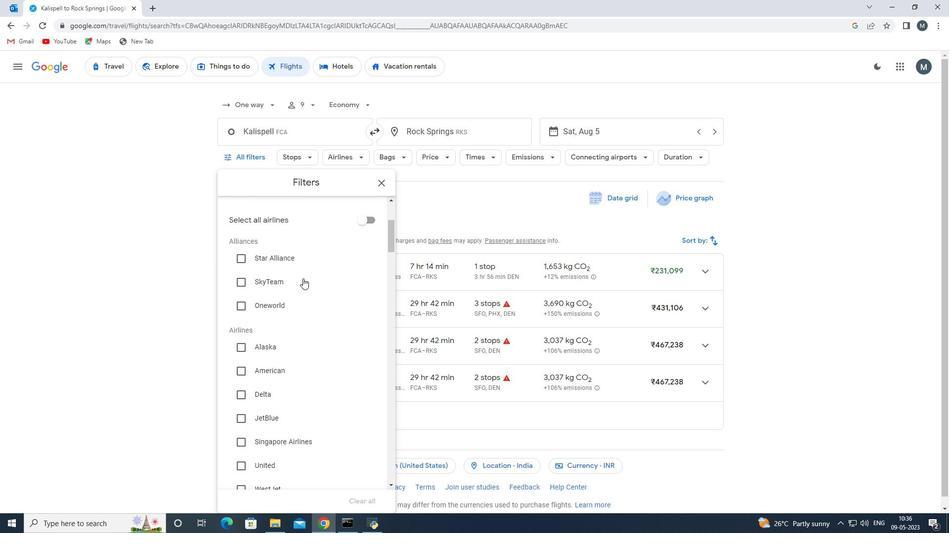 
Action: Mouse scrolled (302, 278) with delta (0, 0)
Screenshot: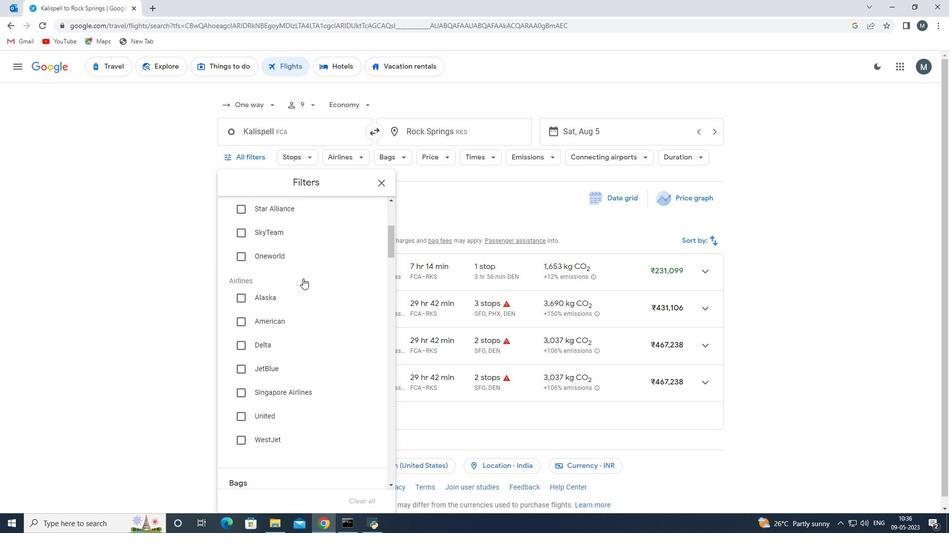
Action: Mouse moved to (279, 311)
Screenshot: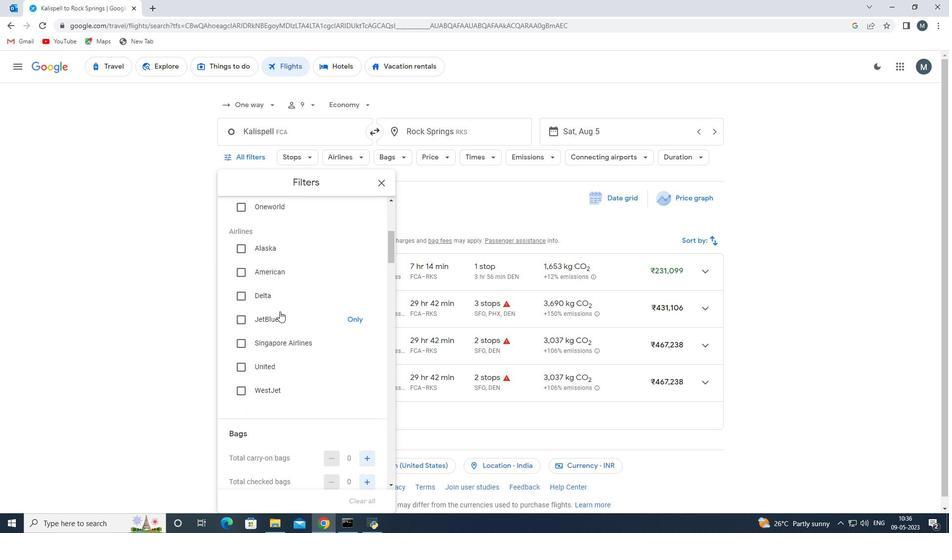 
Action: Mouse scrolled (279, 310) with delta (0, 0)
Screenshot: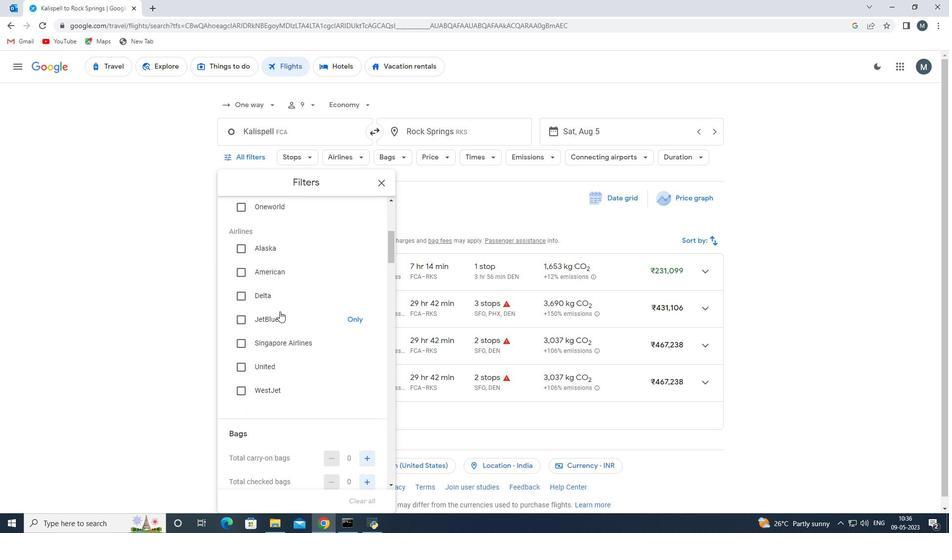 
Action: Mouse moved to (282, 312)
Screenshot: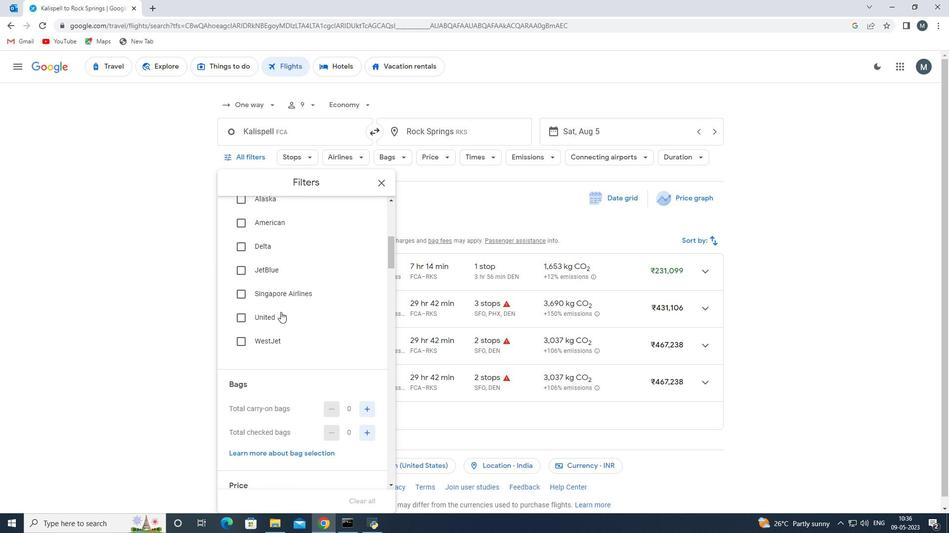 
Action: Mouse scrolled (282, 311) with delta (0, 0)
Screenshot: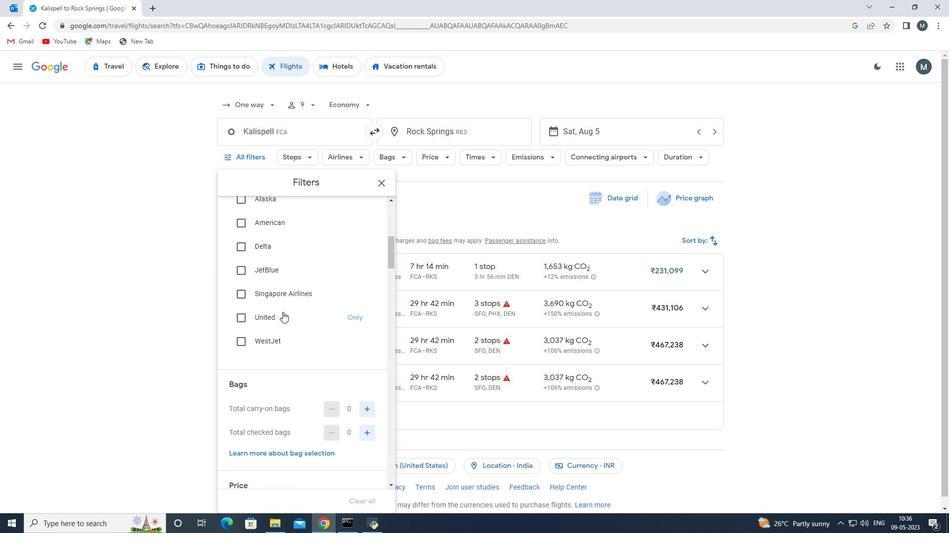 
Action: Mouse moved to (323, 310)
Screenshot: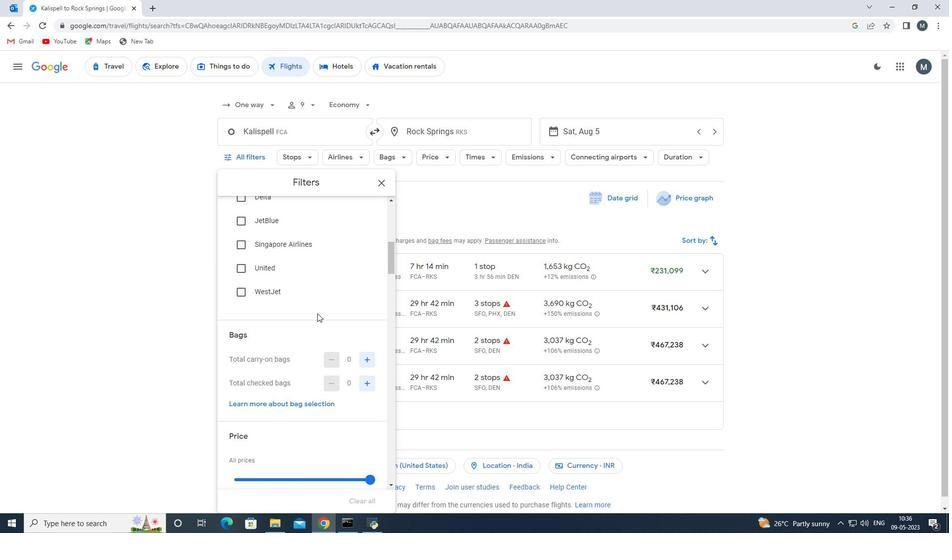 
Action: Mouse scrolled (323, 310) with delta (0, 0)
Screenshot: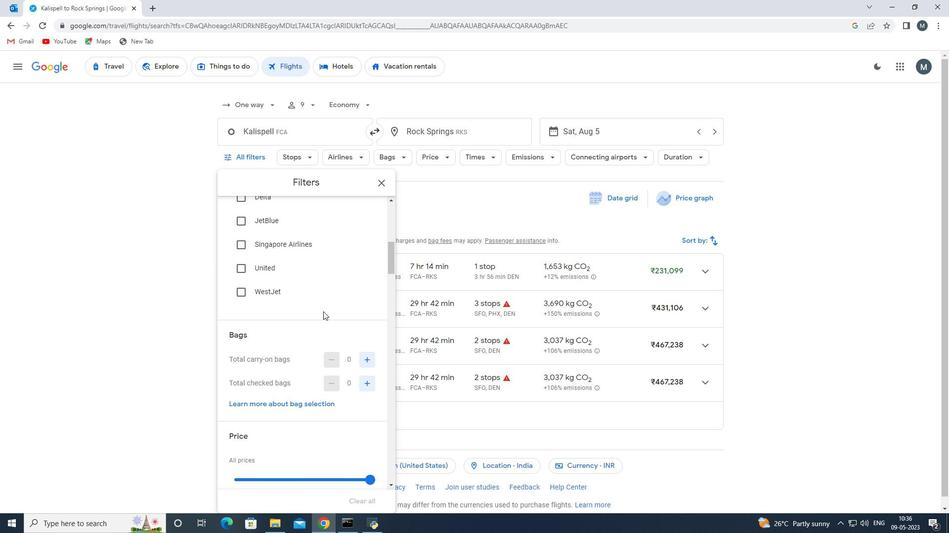
Action: Mouse moved to (365, 335)
Screenshot: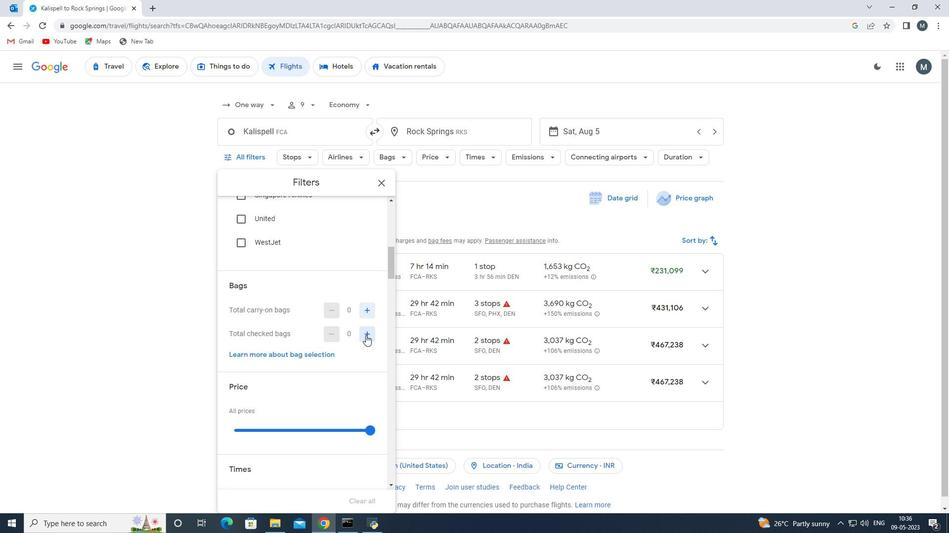 
Action: Mouse pressed left at (365, 335)
Screenshot: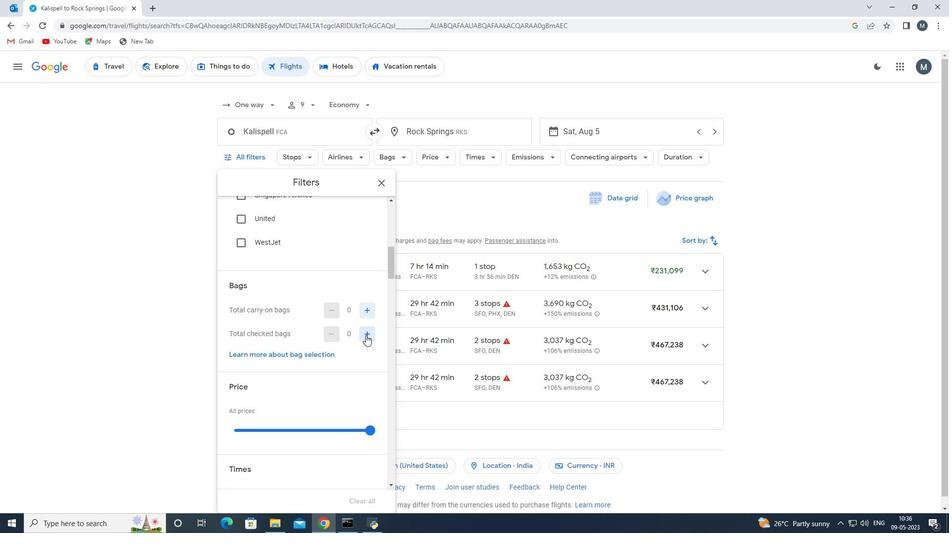 
Action: Mouse pressed left at (365, 335)
Screenshot: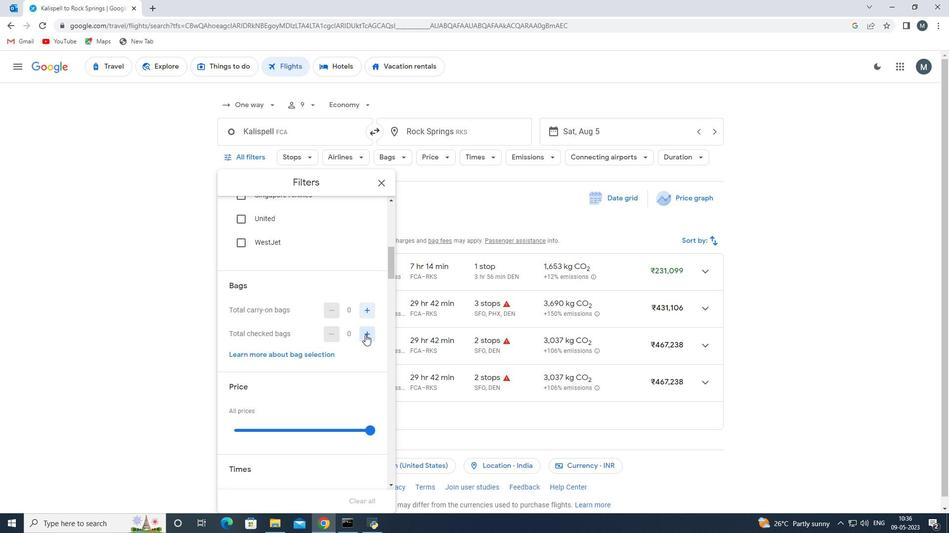 
Action: Mouse pressed left at (365, 335)
Screenshot: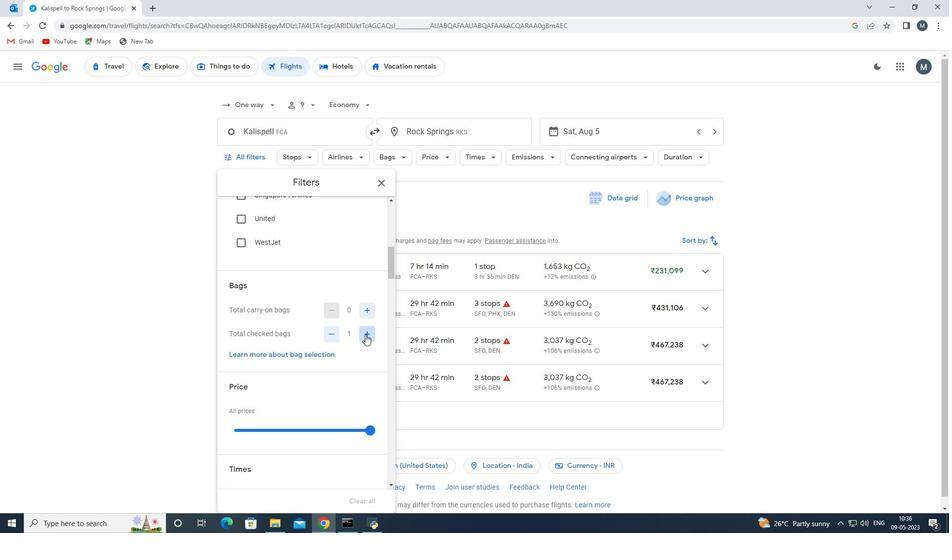 
Action: Mouse moved to (364, 334)
Screenshot: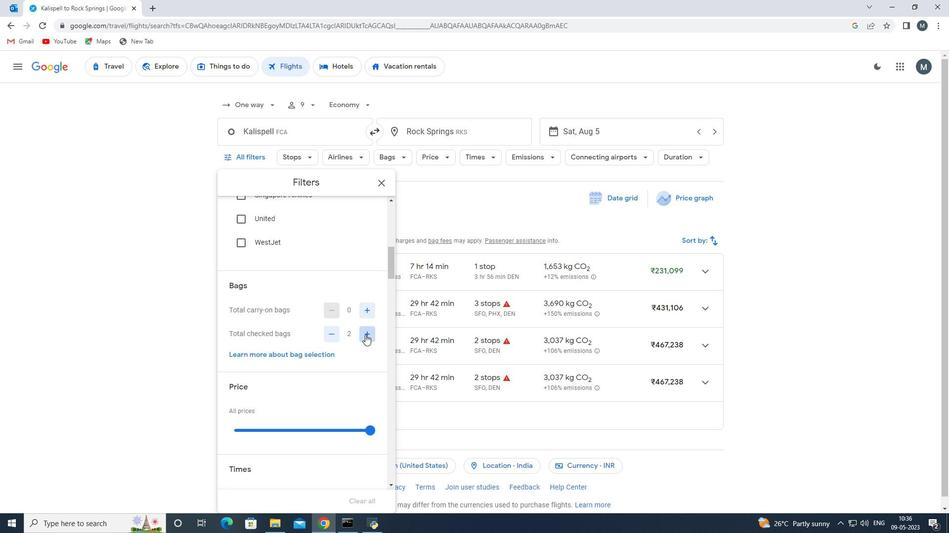 
Action: Mouse pressed left at (364, 334)
Screenshot: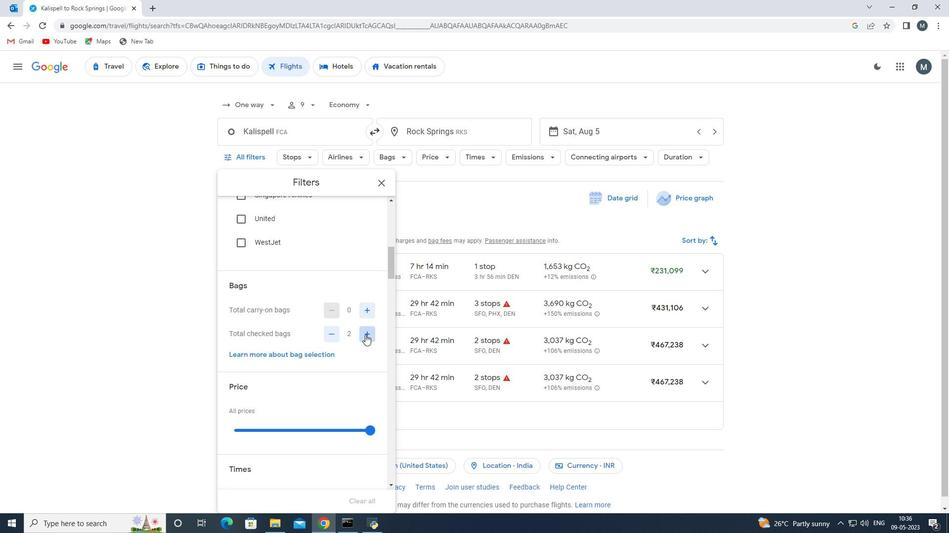 
Action: Mouse pressed left at (364, 334)
Screenshot: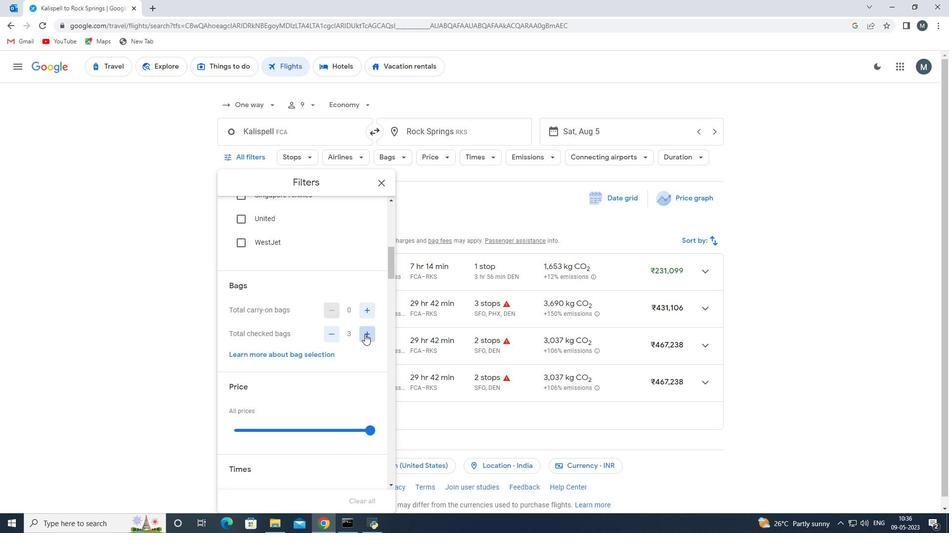 
Action: Mouse pressed left at (364, 334)
Screenshot: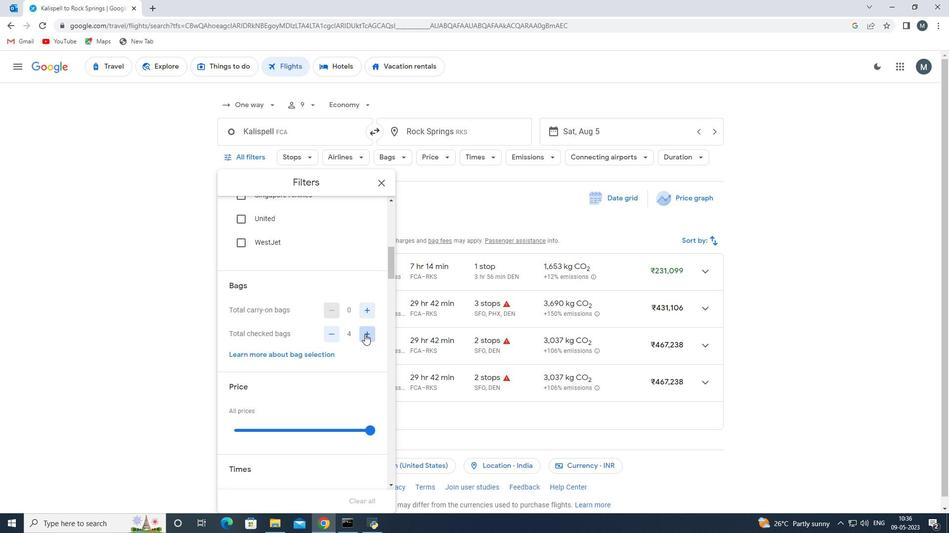 
Action: Mouse moved to (364, 334)
Screenshot: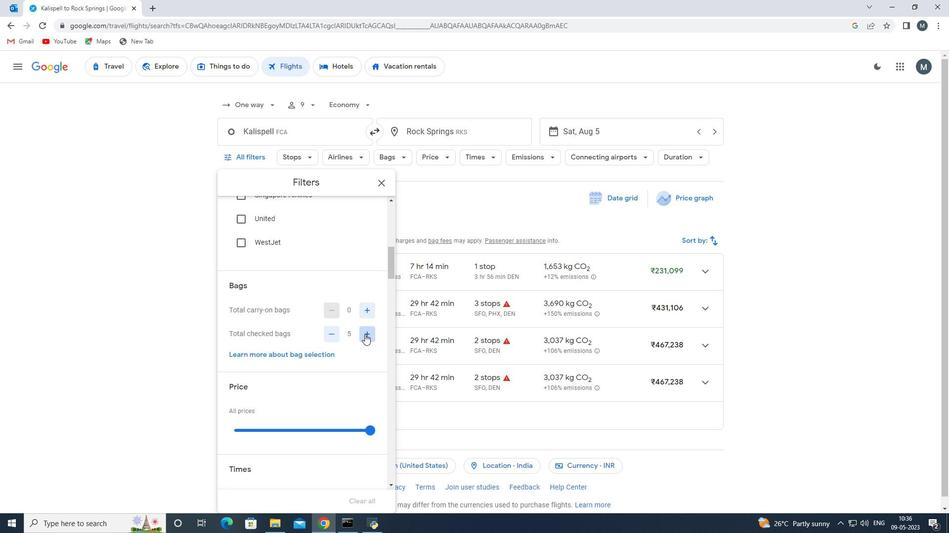 
Action: Mouse pressed left at (364, 334)
Screenshot: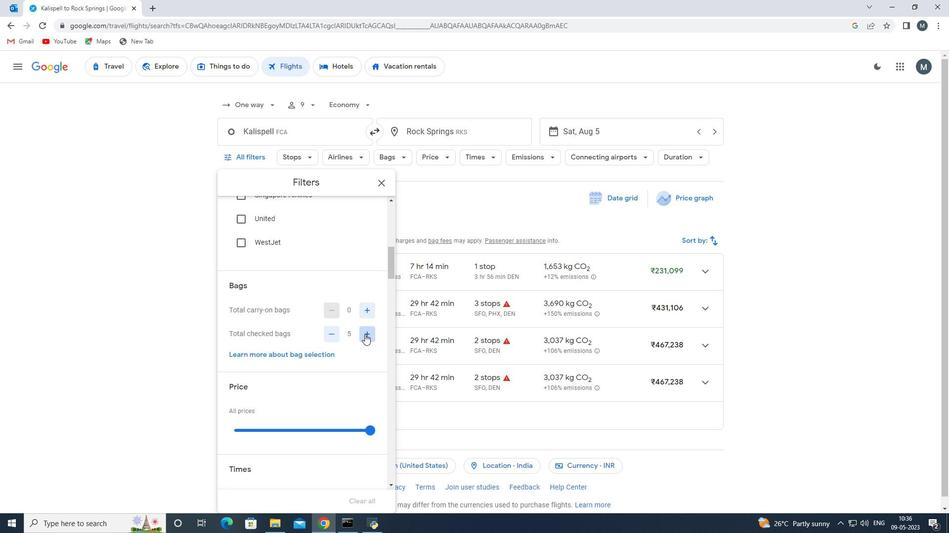 
Action: Mouse pressed left at (364, 334)
Screenshot: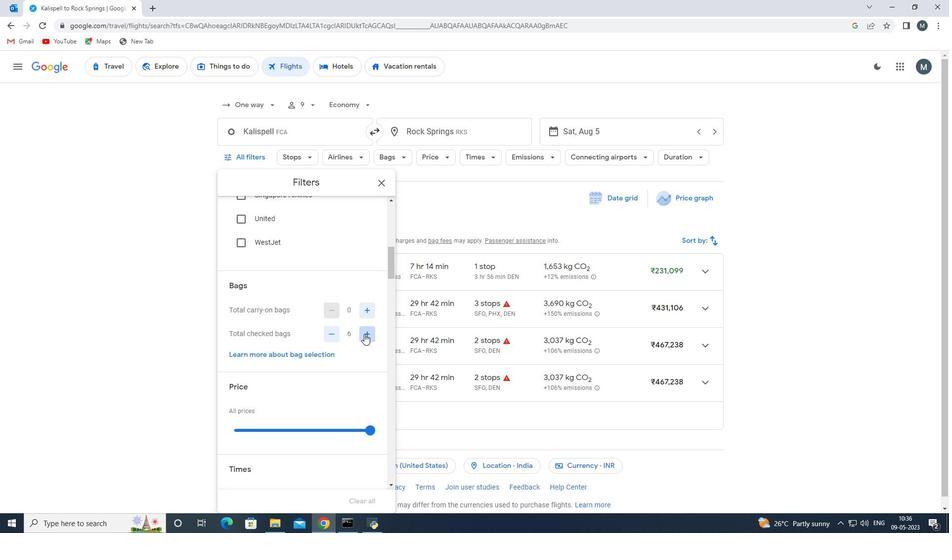 
Action: Mouse pressed left at (364, 334)
Screenshot: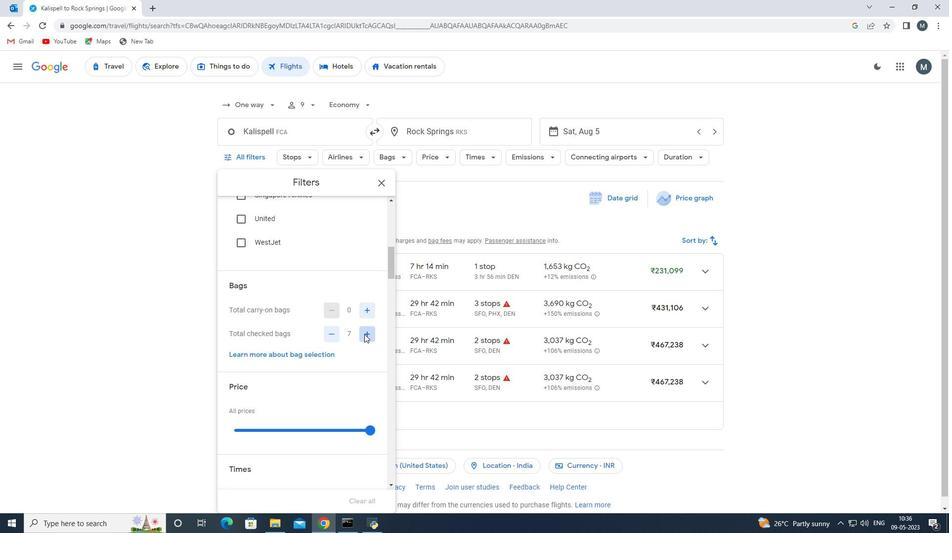 
Action: Mouse pressed left at (364, 334)
Screenshot: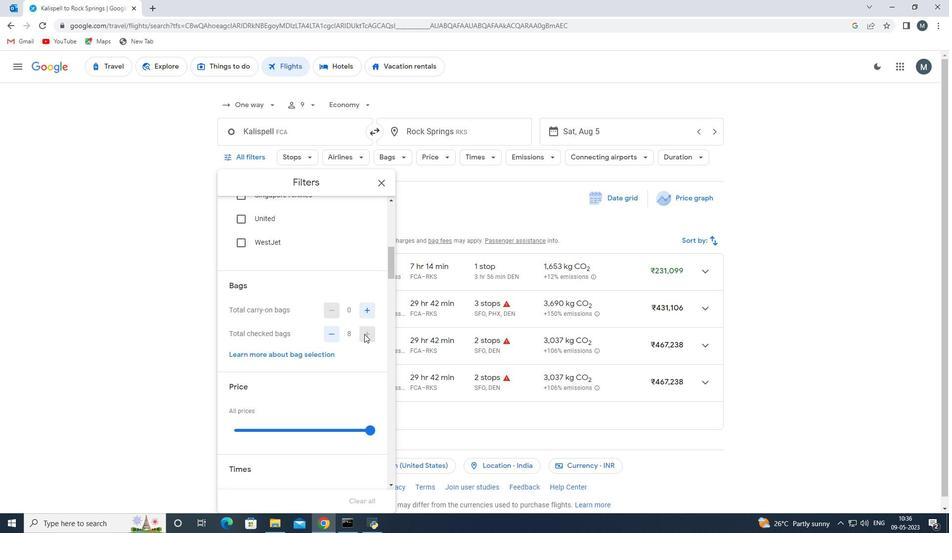 
Action: Mouse pressed left at (364, 334)
Screenshot: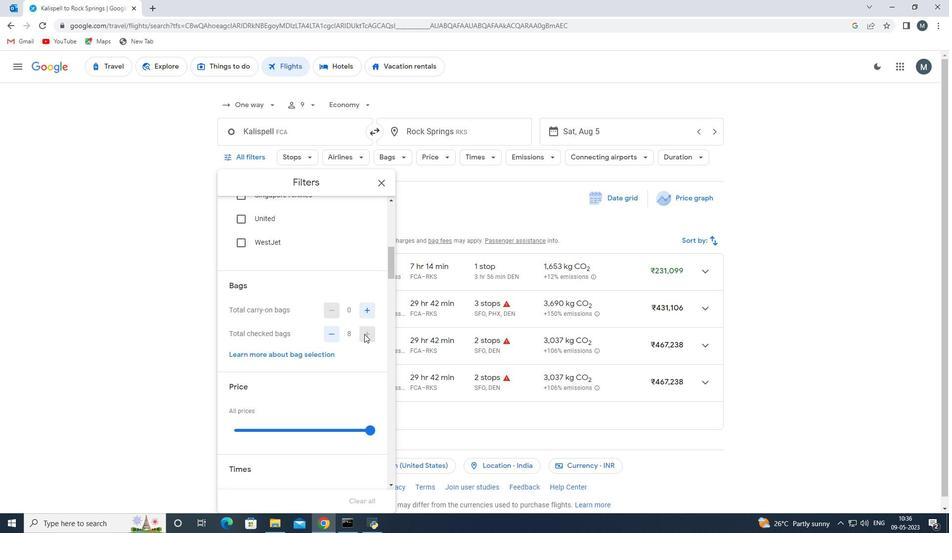 
Action: Mouse moved to (313, 323)
Screenshot: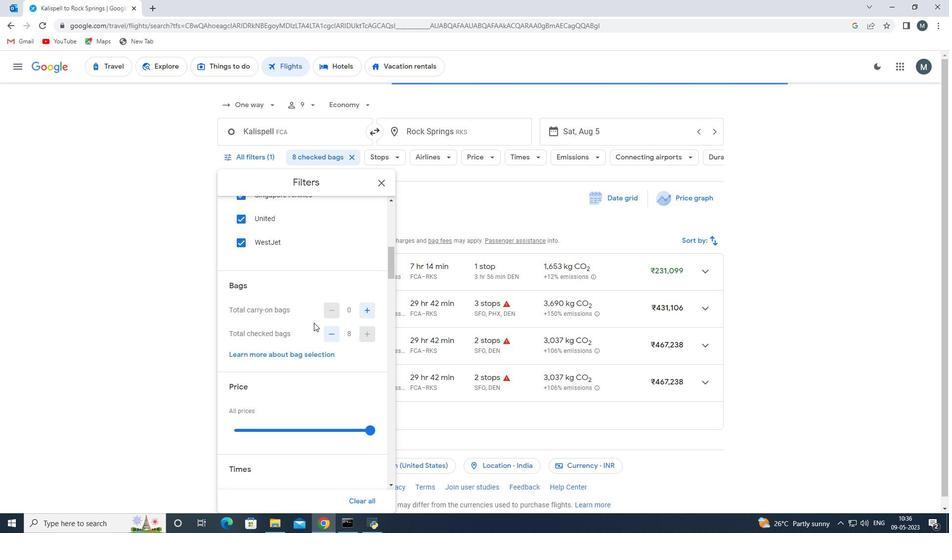 
Action: Mouse scrolled (313, 322) with delta (0, 0)
Screenshot: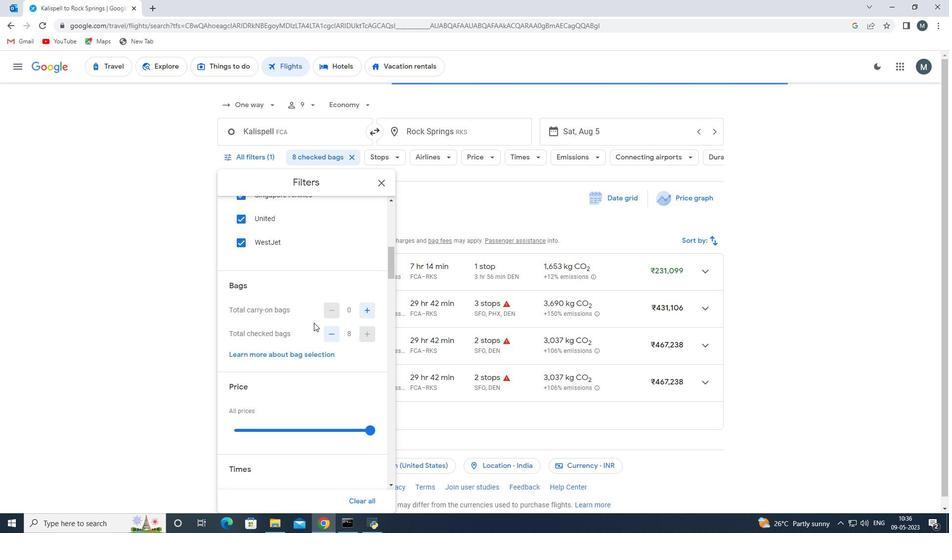 
Action: Mouse scrolled (313, 322) with delta (0, 0)
Screenshot: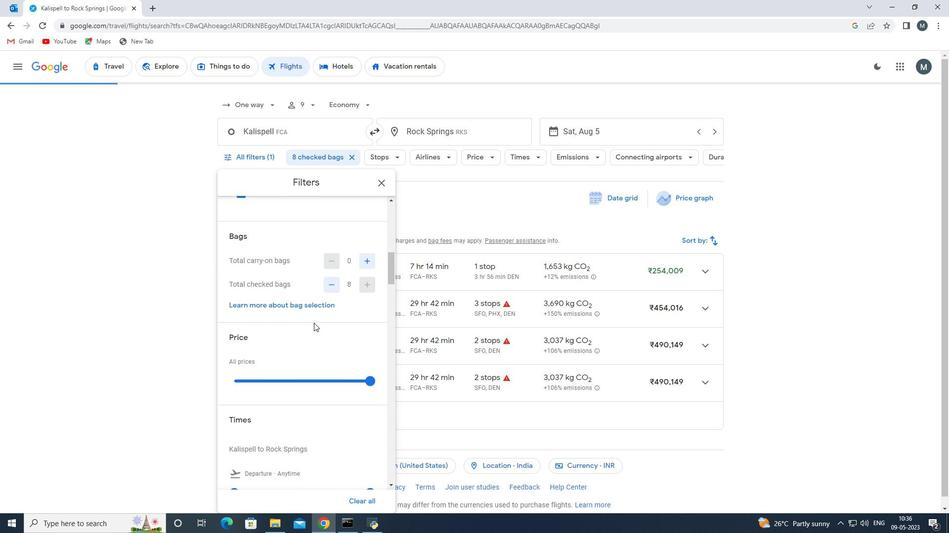 
Action: Mouse moved to (303, 331)
Screenshot: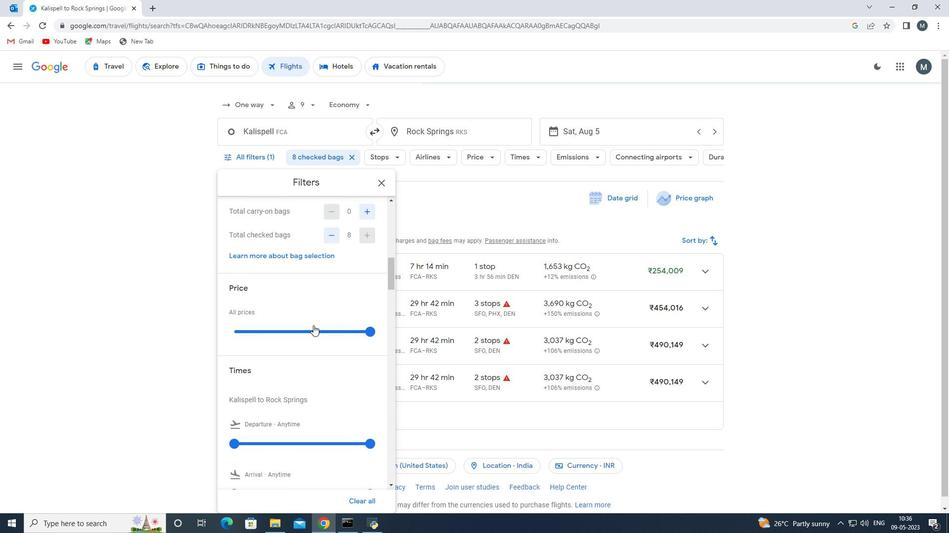 
Action: Mouse pressed left at (303, 331)
Screenshot: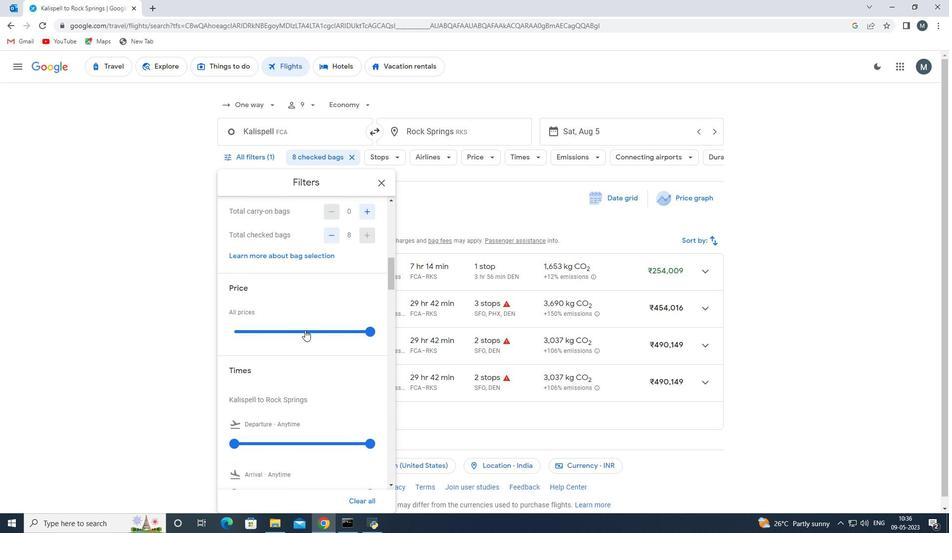 
Action: Mouse moved to (303, 333)
Screenshot: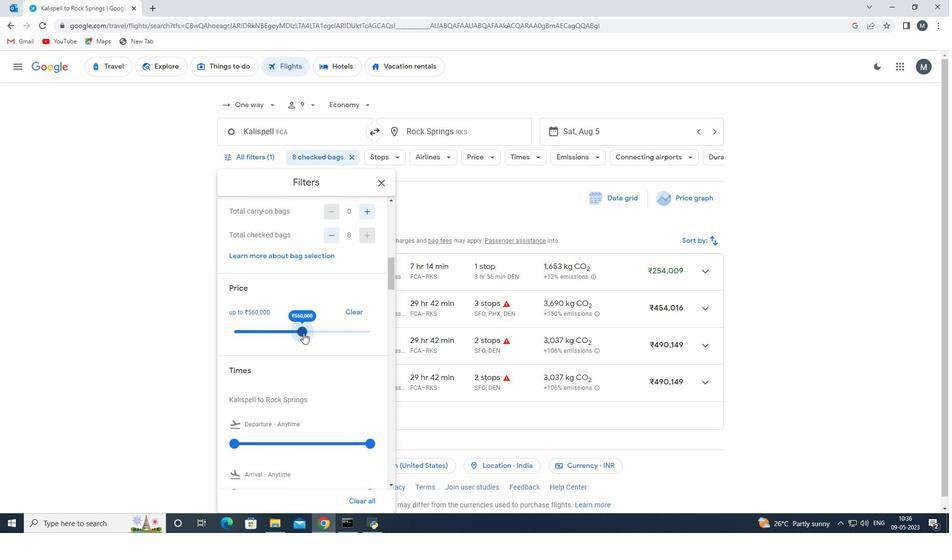 
Action: Mouse pressed left at (303, 333)
Screenshot: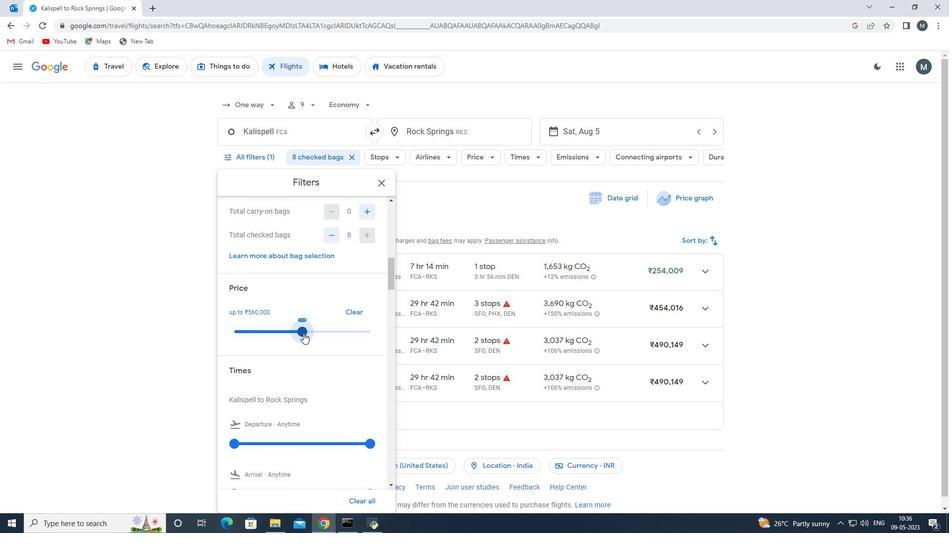 
Action: Mouse moved to (314, 314)
Screenshot: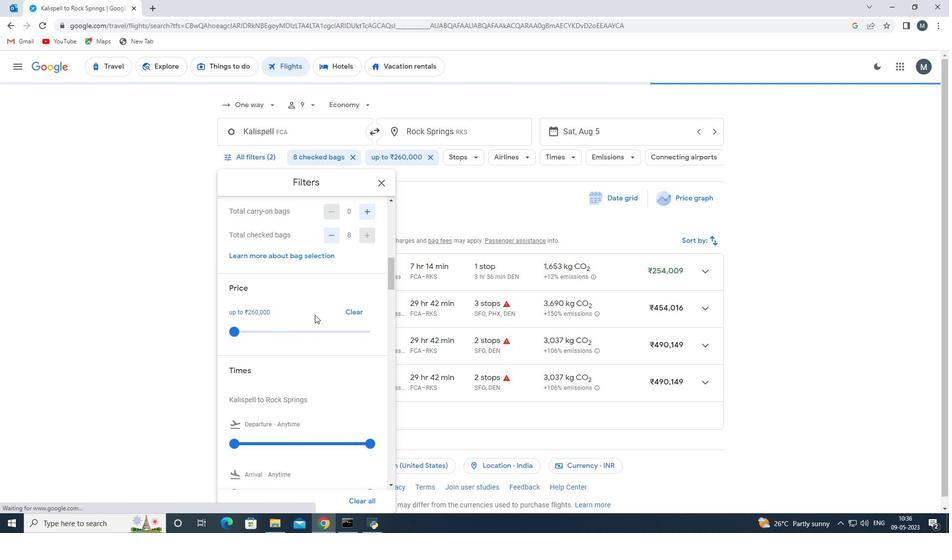 
Action: Mouse scrolled (314, 314) with delta (0, 0)
Screenshot: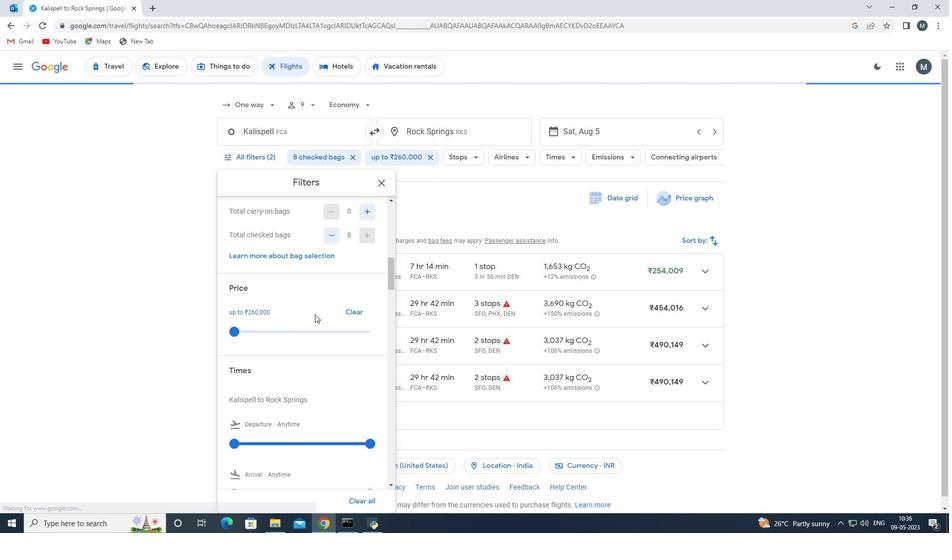 
Action: Mouse moved to (313, 314)
Screenshot: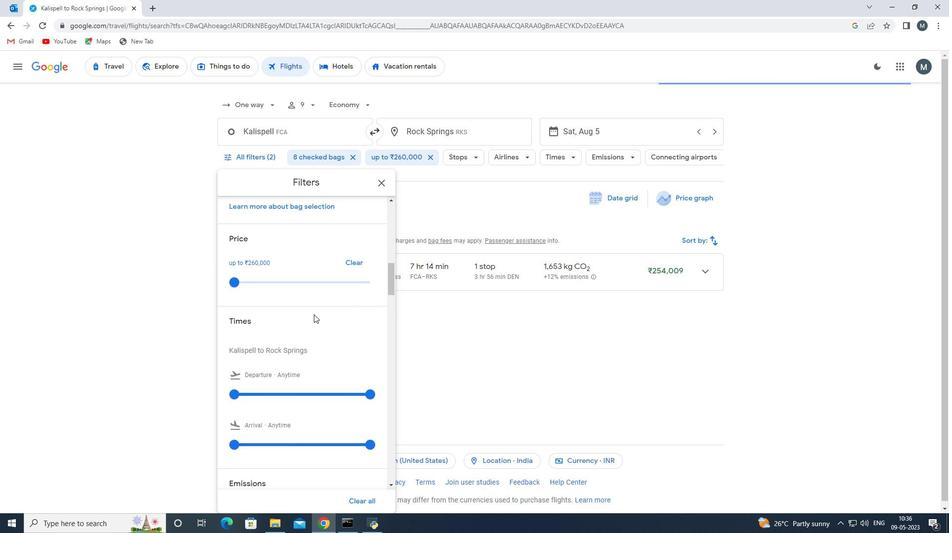 
Action: Mouse scrolled (313, 314) with delta (0, 0)
Screenshot: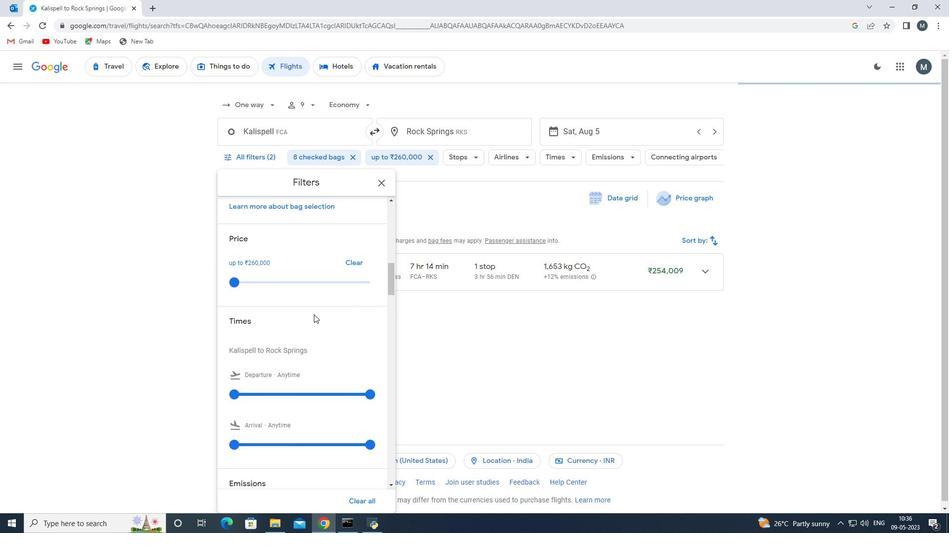 
Action: Mouse moved to (235, 344)
Screenshot: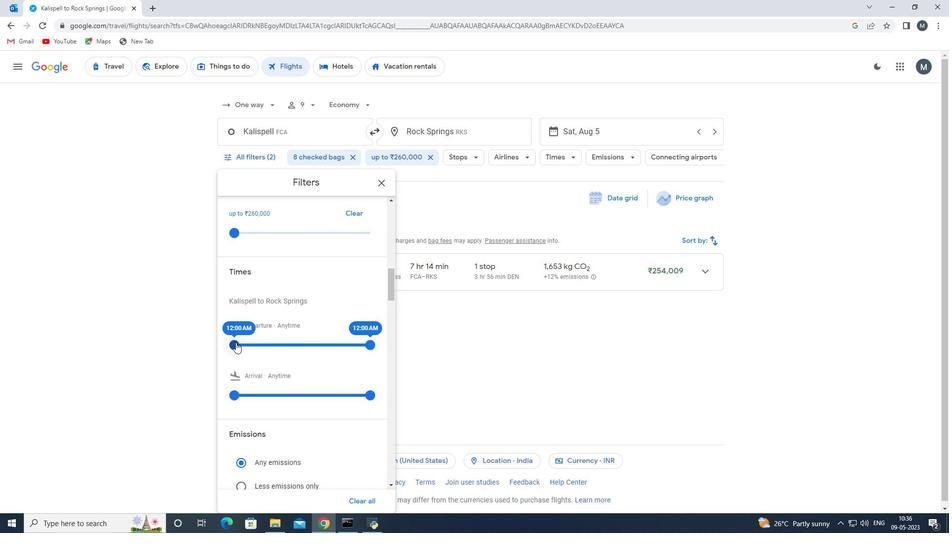 
Action: Mouse pressed left at (235, 344)
Screenshot: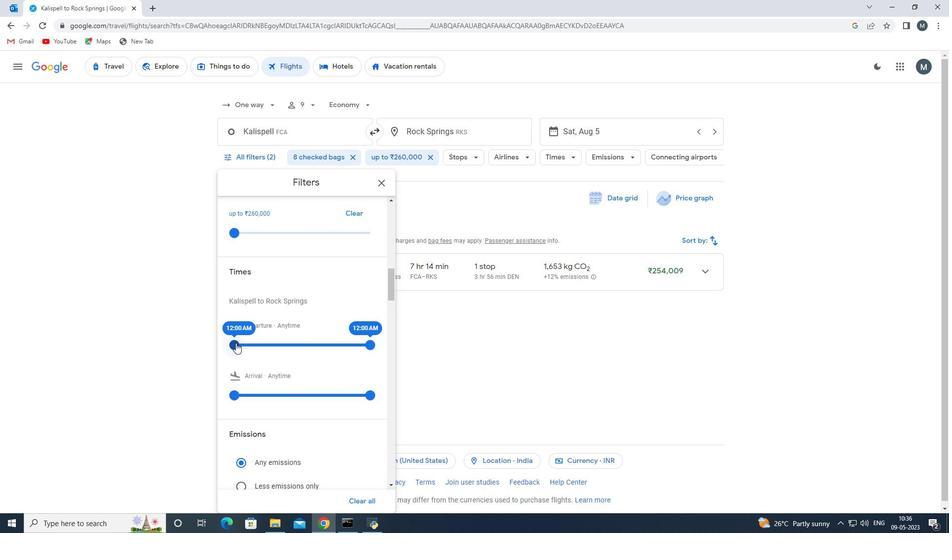 
Action: Mouse moved to (367, 344)
Screenshot: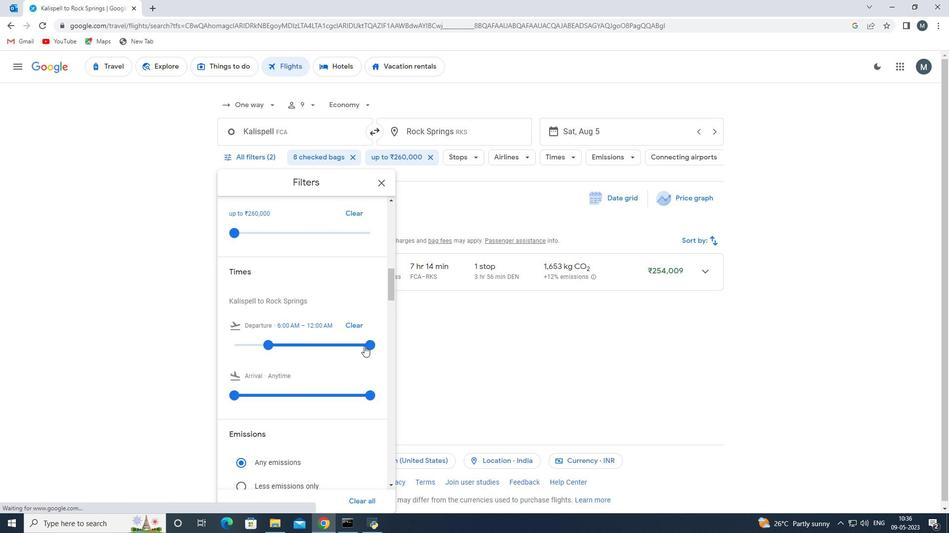 
Action: Mouse pressed left at (367, 344)
Screenshot: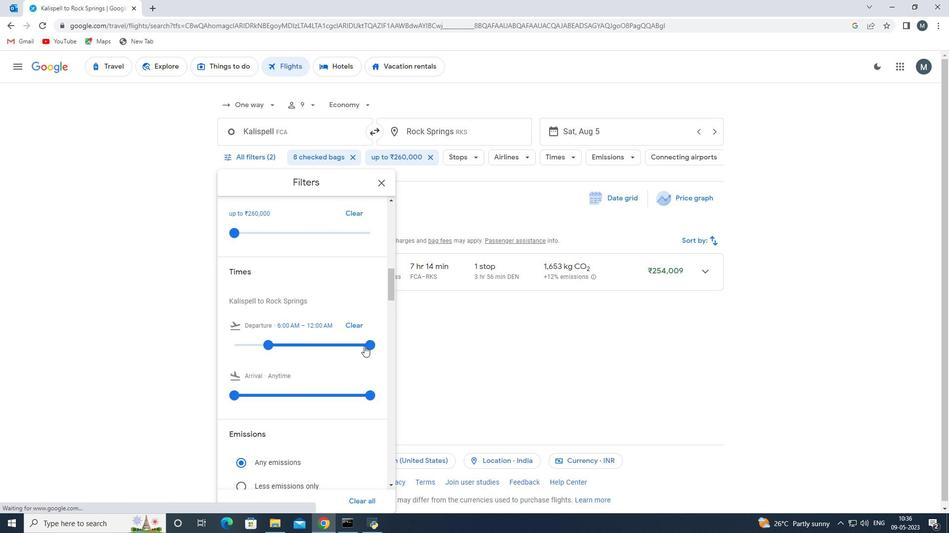 
Action: Mouse moved to (288, 337)
Screenshot: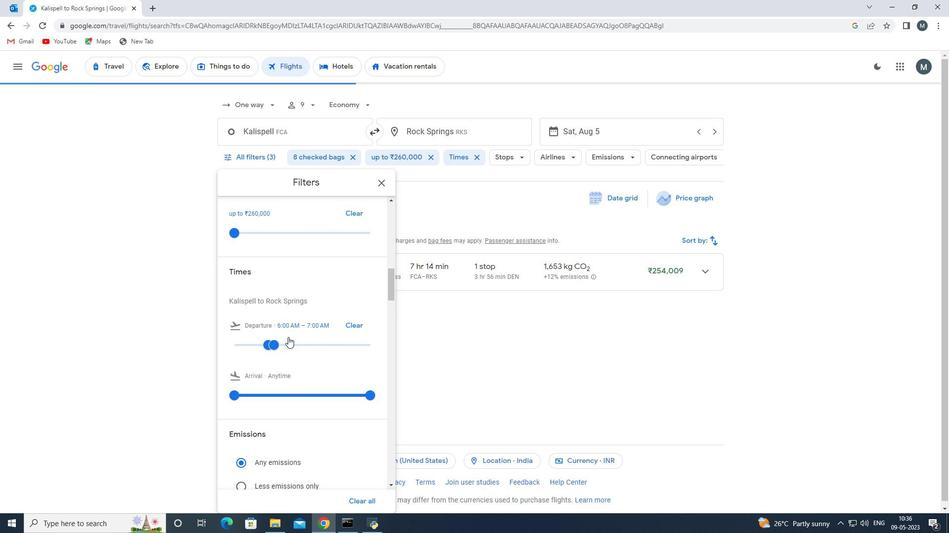 
